 Task: In the Contact  ArianaAllen@Outlook.com; add deal stage: 'Presentation scheduled'; Add amount '100000'; Select Deal Type: New Business; Select priority: 'Low'; Associate deal with contact: choose any two contacts and company: Select any company.. Logged in from softage.1@softage.net
Action: Mouse moved to (74, 49)
Screenshot: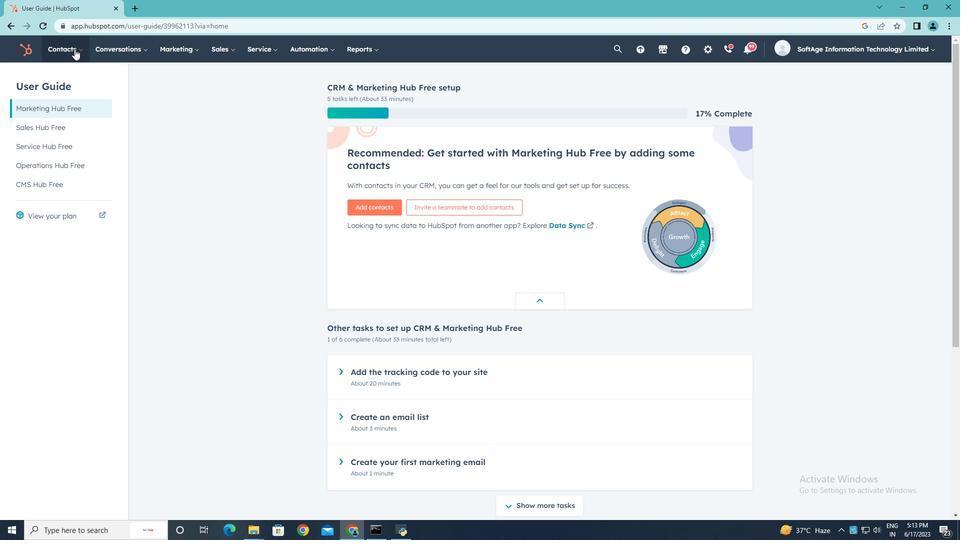 
Action: Mouse pressed left at (74, 49)
Screenshot: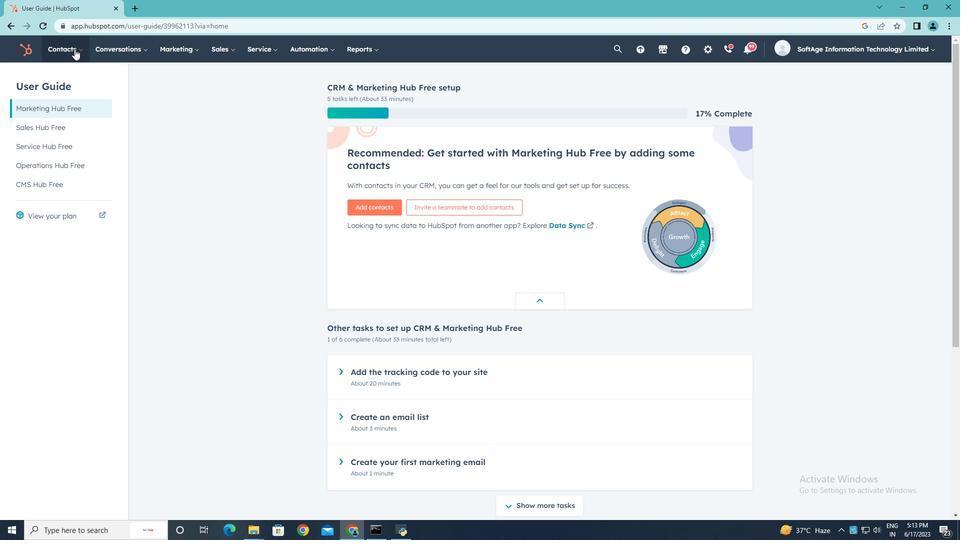 
Action: Mouse moved to (74, 77)
Screenshot: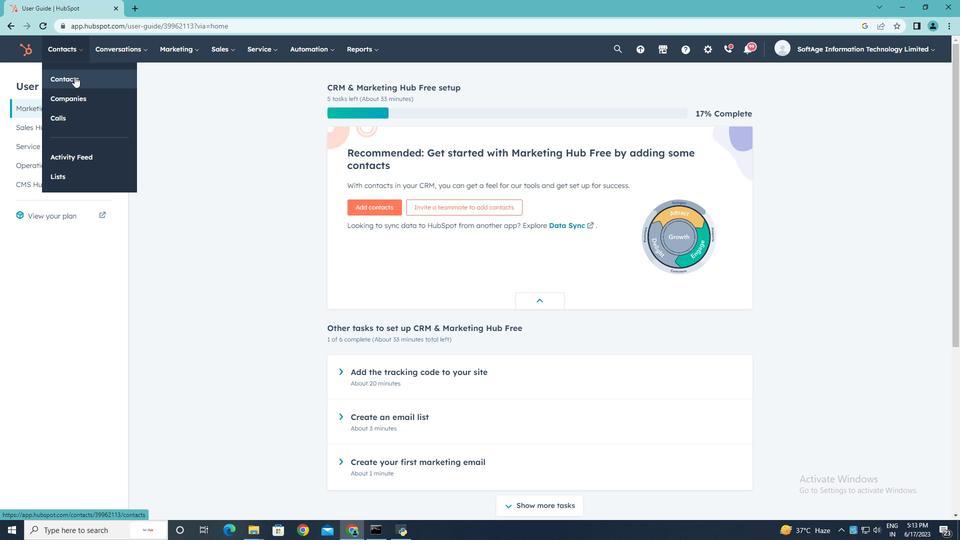 
Action: Mouse pressed left at (74, 77)
Screenshot: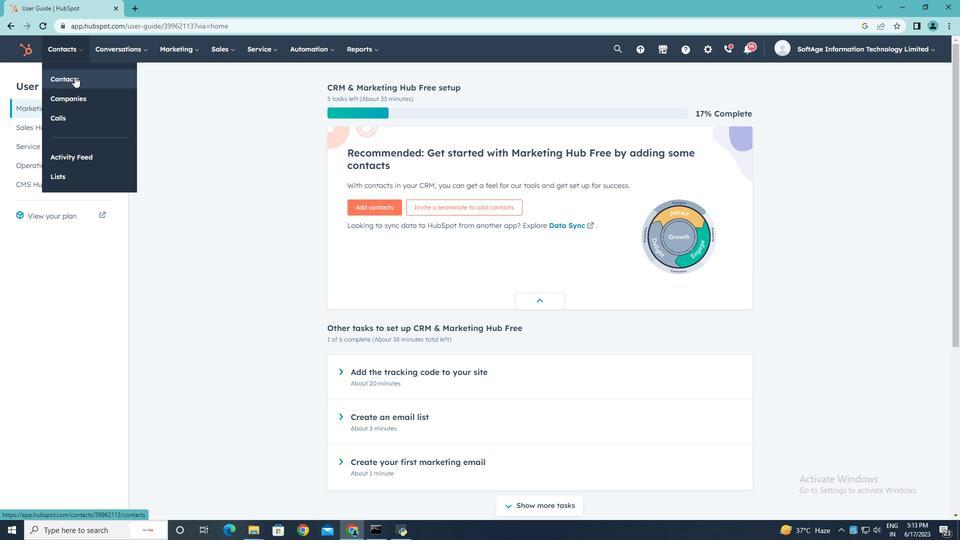 
Action: Mouse moved to (78, 164)
Screenshot: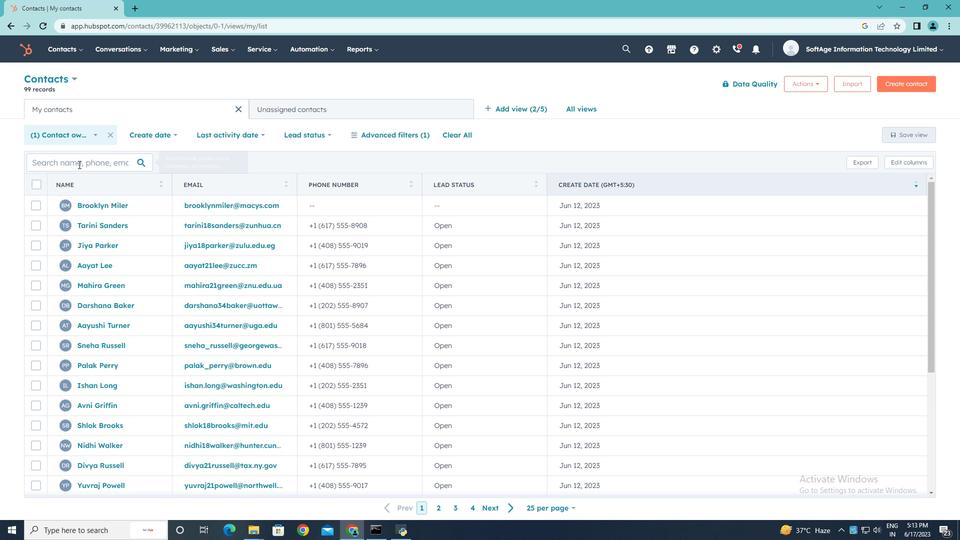 
Action: Mouse pressed left at (78, 164)
Screenshot: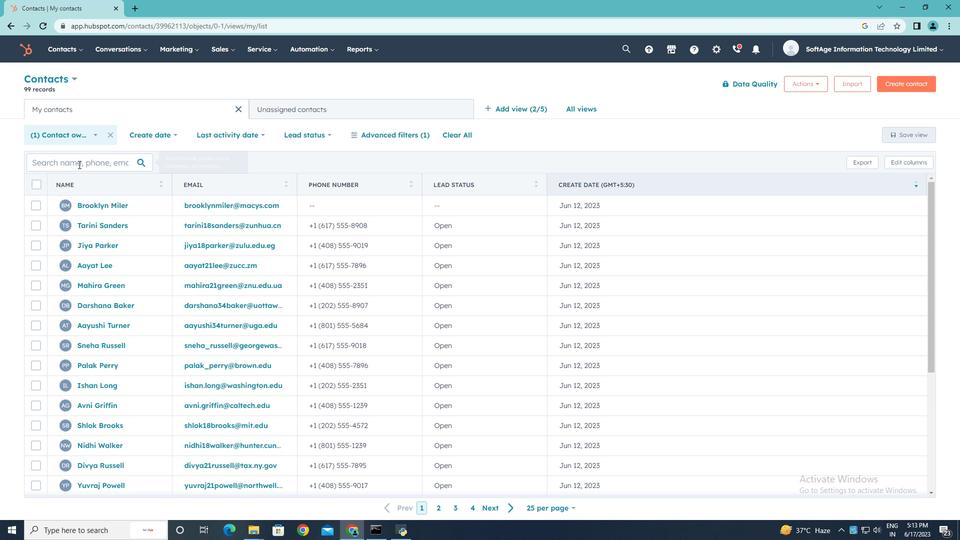 
Action: Mouse moved to (78, 164)
Screenshot: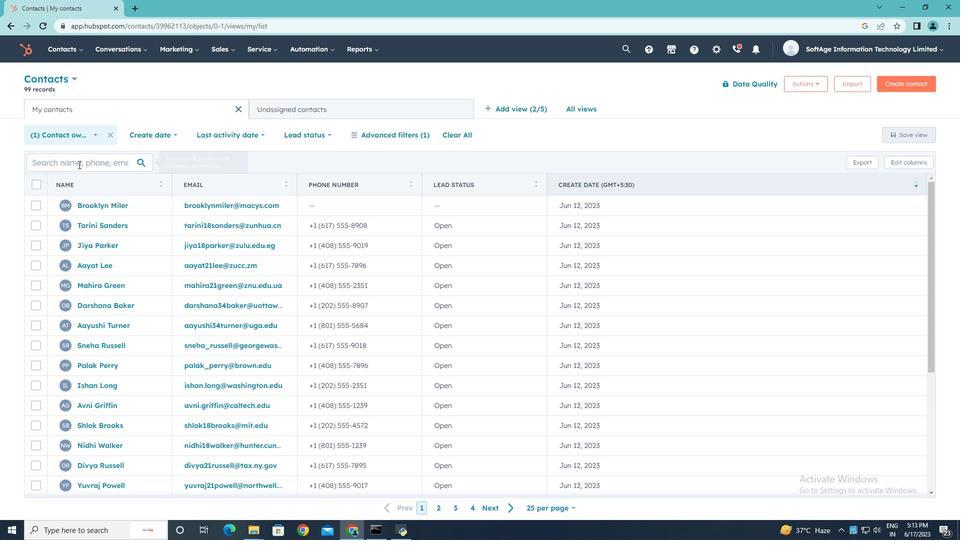 
Action: Key pressed <Key.shift>Ariana<Key.shift>Allen<Key.shift>@<Key.shift><Key.shift><Key.shift><Key.shift><Key.shift><Key.shift><Key.shift><Key.shift><Key.shift><Key.shift><Key.shift><Key.shift><Key.shift><Key.shift><Key.shift><Key.shift><Key.shift><Key.shift><Key.shift><Key.shift><Key.shift><Key.shift><Key.shift><Key.shift><Key.shift><Key.shift><Key.shift><Key.shift><Key.shift><Key.shift><Key.shift><Key.shift><Key.shift><Key.shift><Key.shift>Outlook.com
Screenshot: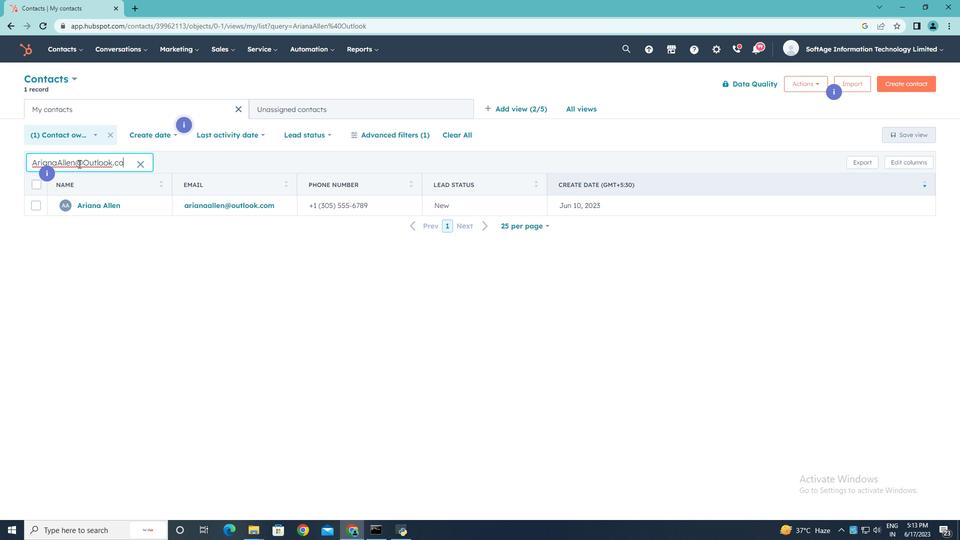 
Action: Mouse moved to (95, 204)
Screenshot: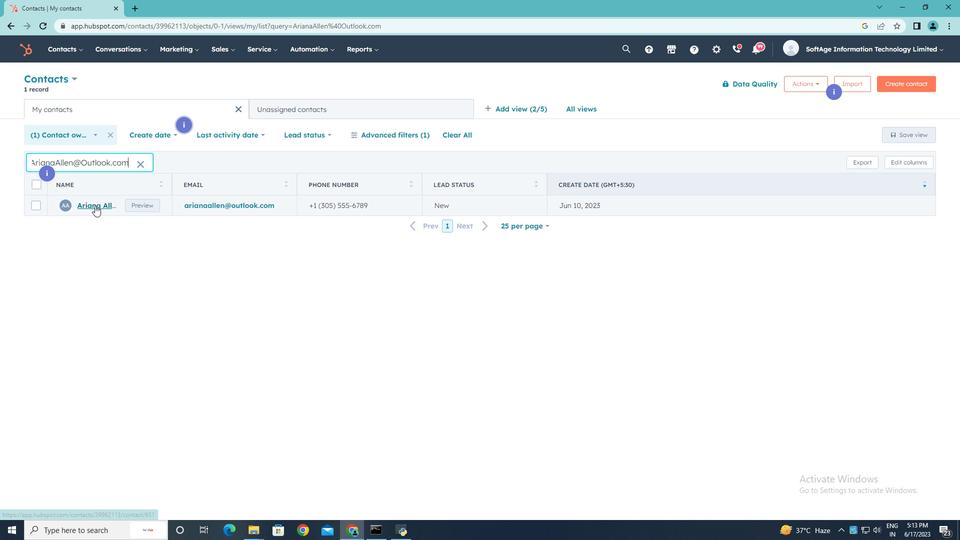 
Action: Mouse pressed left at (95, 204)
Screenshot: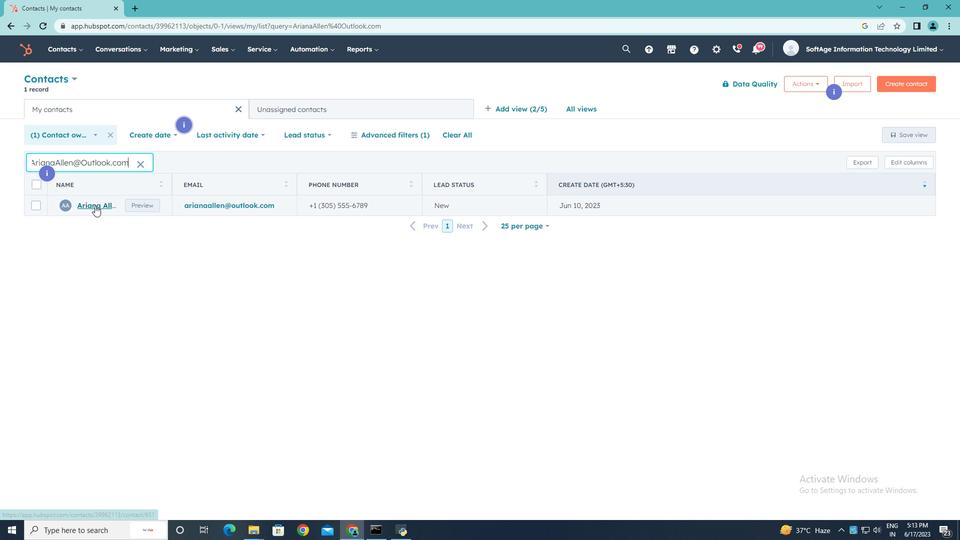 
Action: Mouse moved to (557, 341)
Screenshot: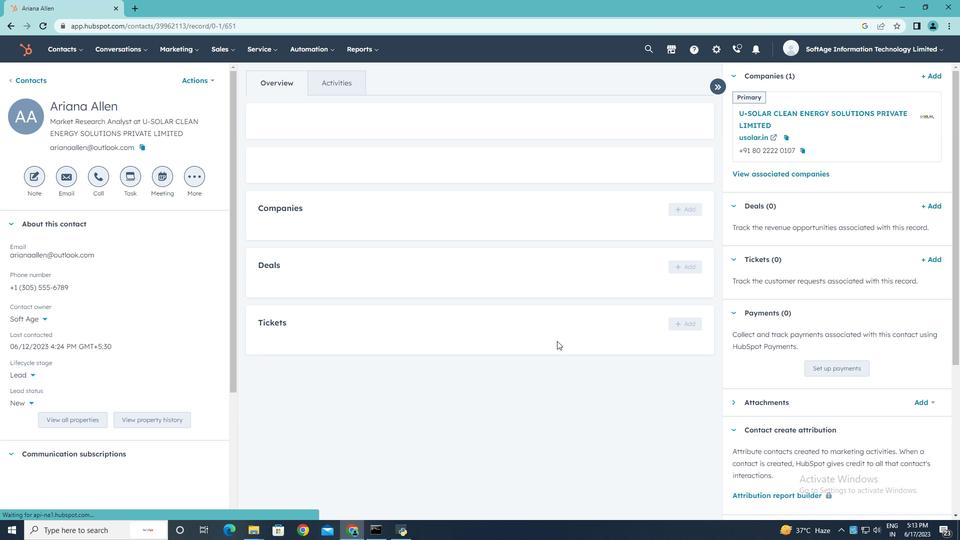 
Action: Mouse scrolled (557, 340) with delta (0, 0)
Screenshot: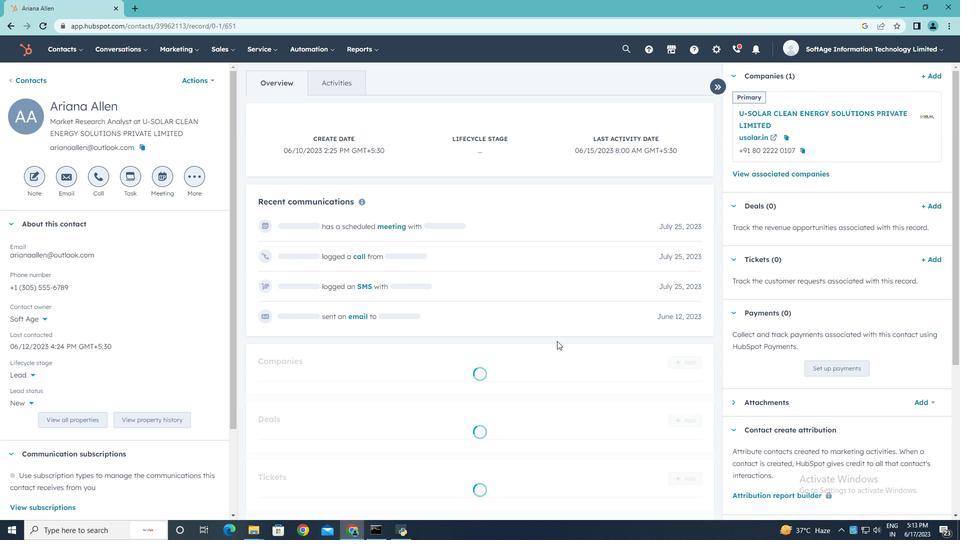 
Action: Mouse scrolled (557, 340) with delta (0, 0)
Screenshot: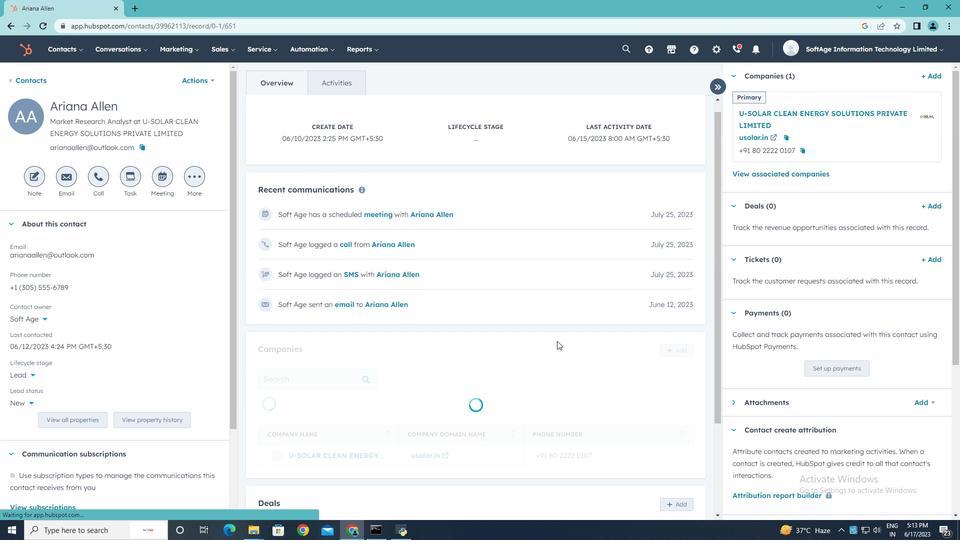
Action: Mouse scrolled (557, 340) with delta (0, 0)
Screenshot: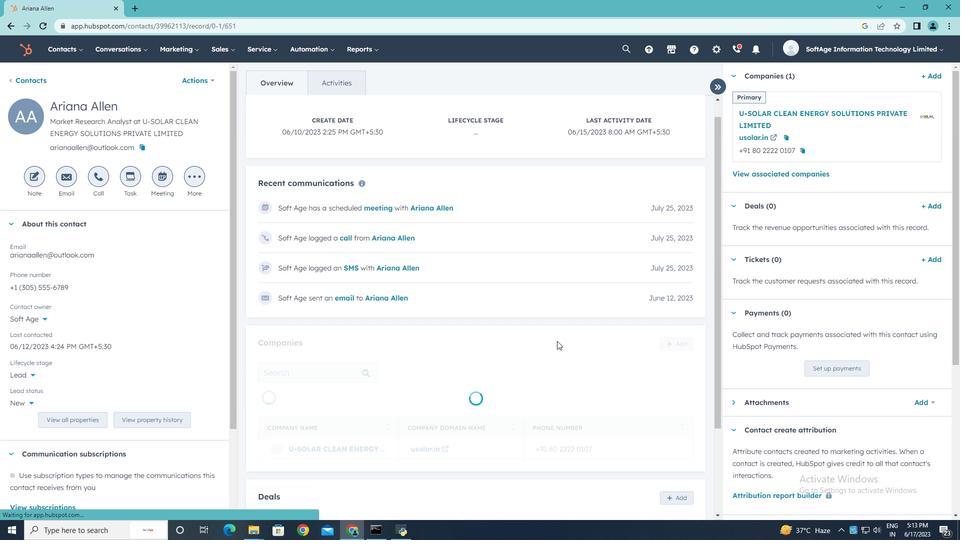 
Action: Mouse scrolled (557, 340) with delta (0, 0)
Screenshot: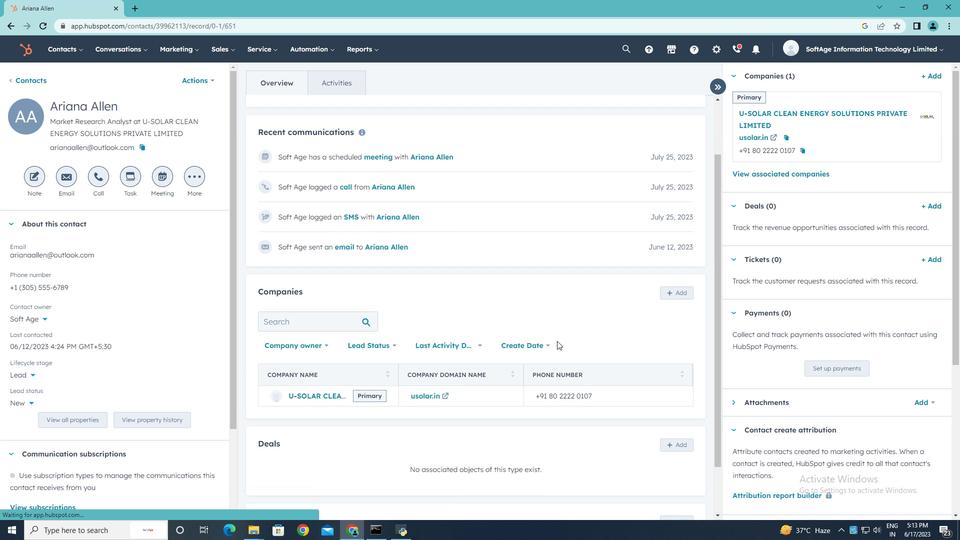 
Action: Mouse scrolled (557, 340) with delta (0, 0)
Screenshot: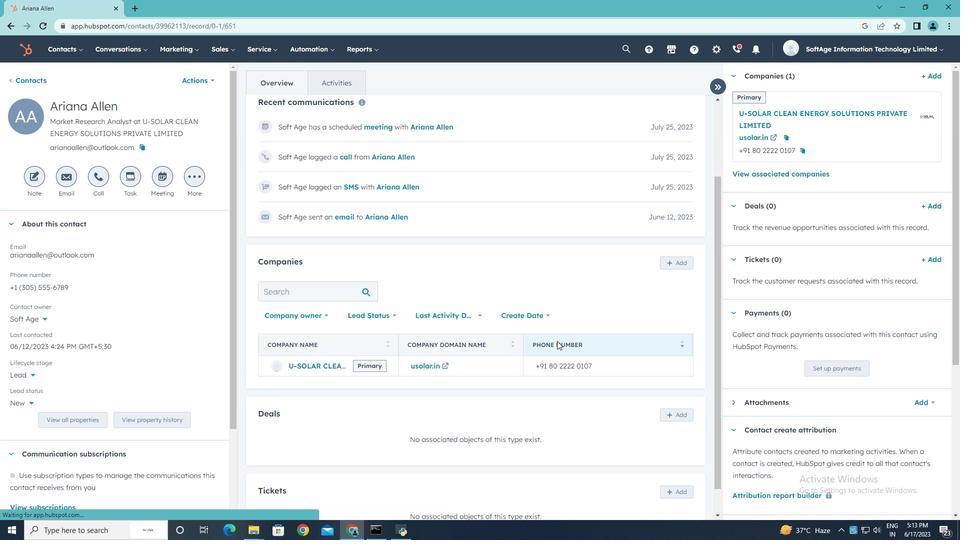 
Action: Mouse moved to (666, 383)
Screenshot: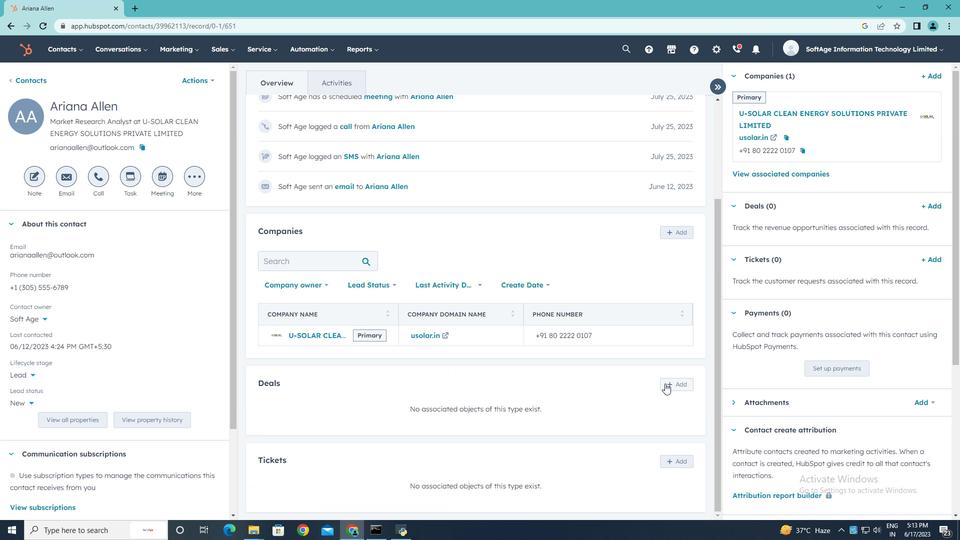 
Action: Mouse pressed left at (666, 383)
Screenshot: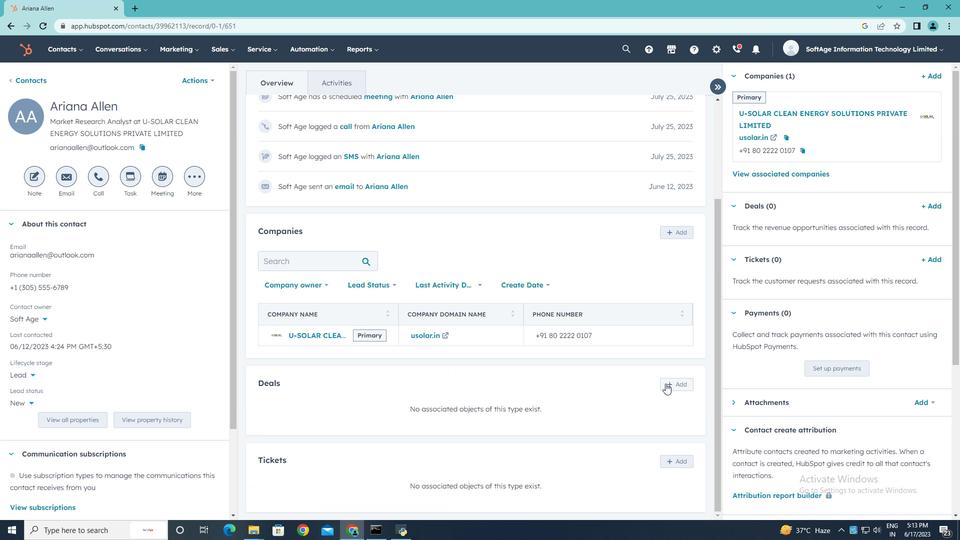 
Action: Mouse moved to (918, 267)
Screenshot: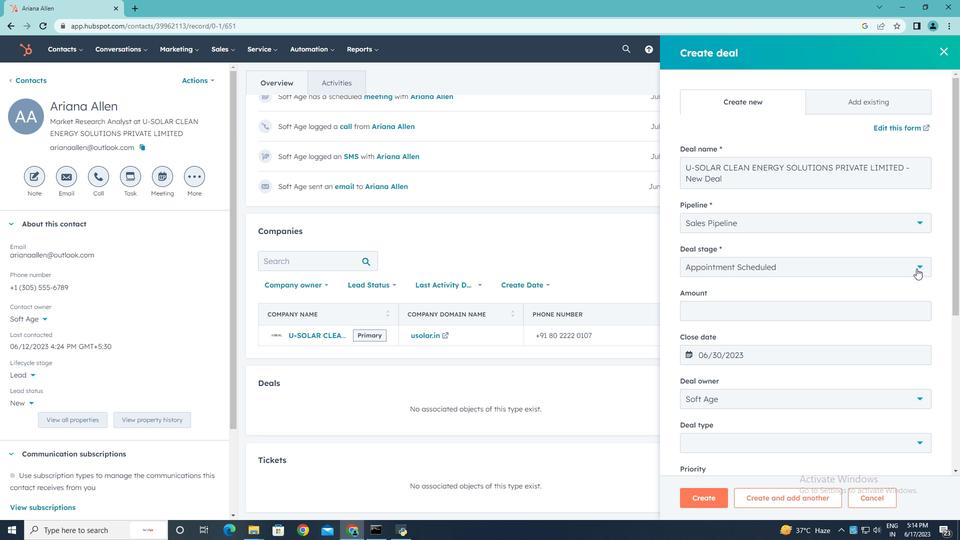 
Action: Mouse pressed left at (918, 267)
Screenshot: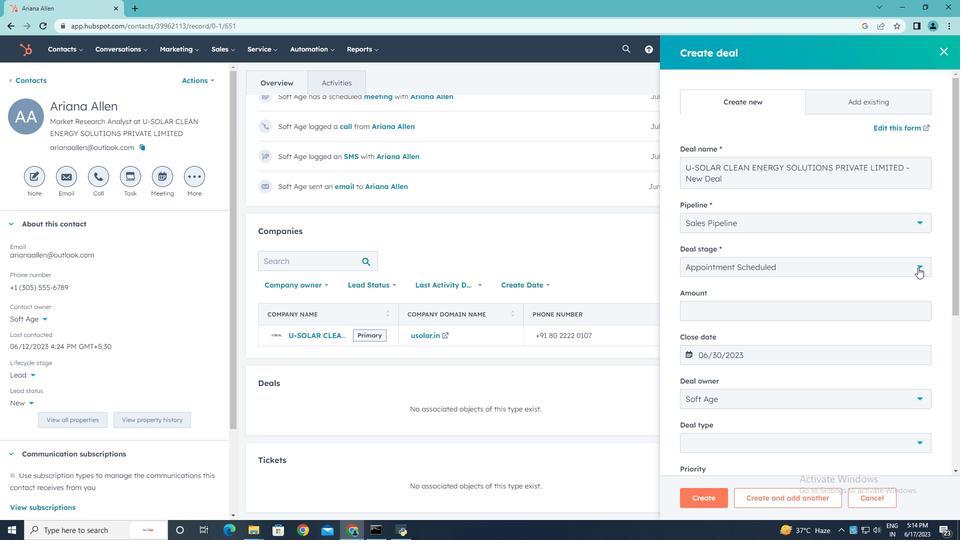 
Action: Mouse moved to (761, 323)
Screenshot: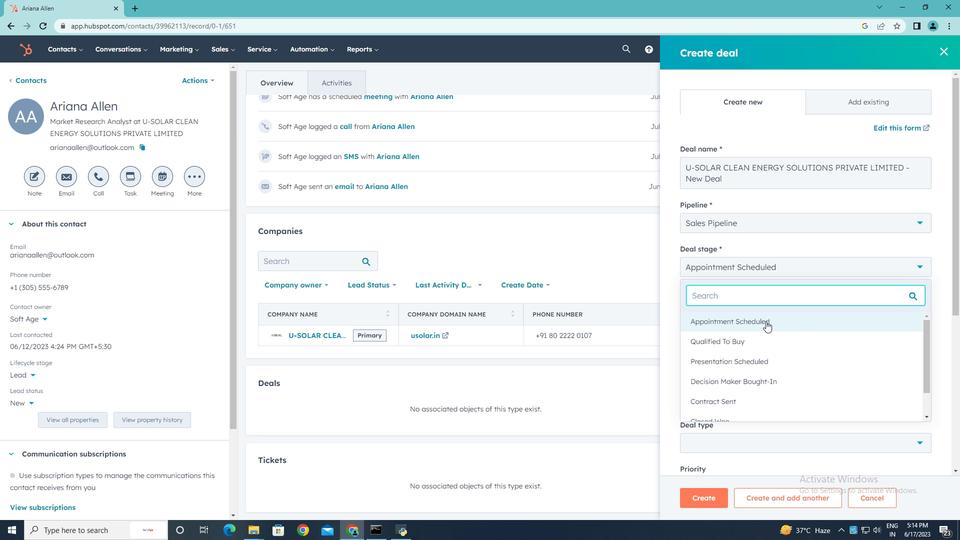 
Action: Mouse pressed left at (761, 323)
Screenshot: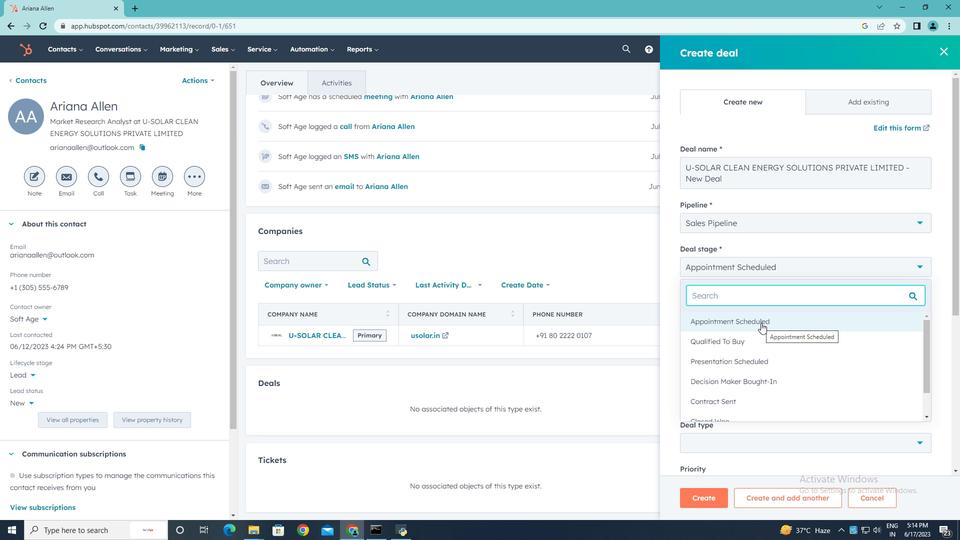 
Action: Mouse moved to (875, 313)
Screenshot: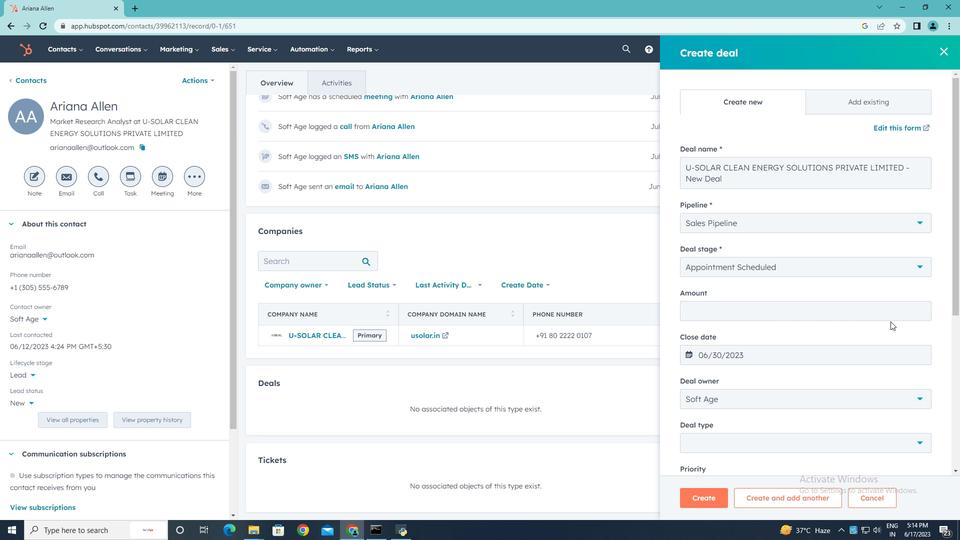 
Action: Mouse pressed left at (875, 313)
Screenshot: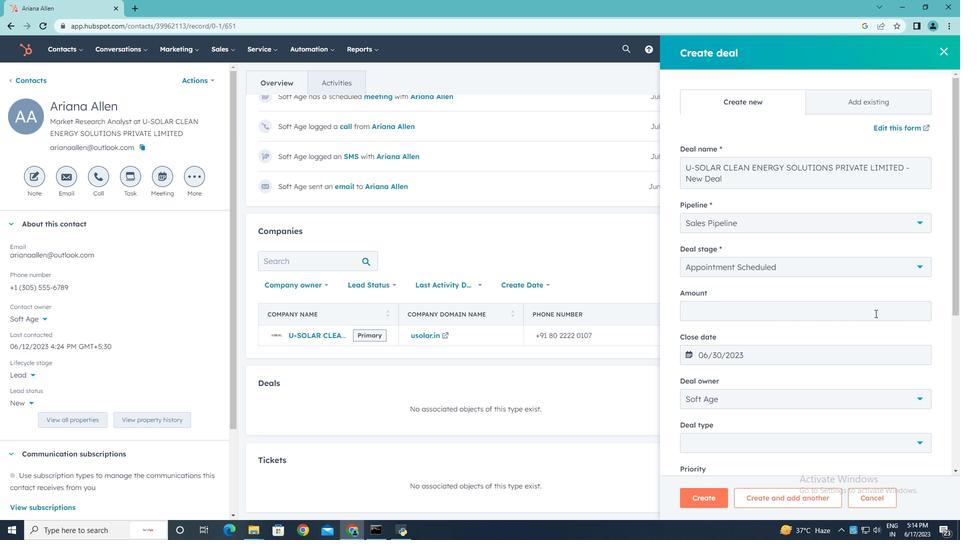 
Action: Mouse moved to (832, 295)
Screenshot: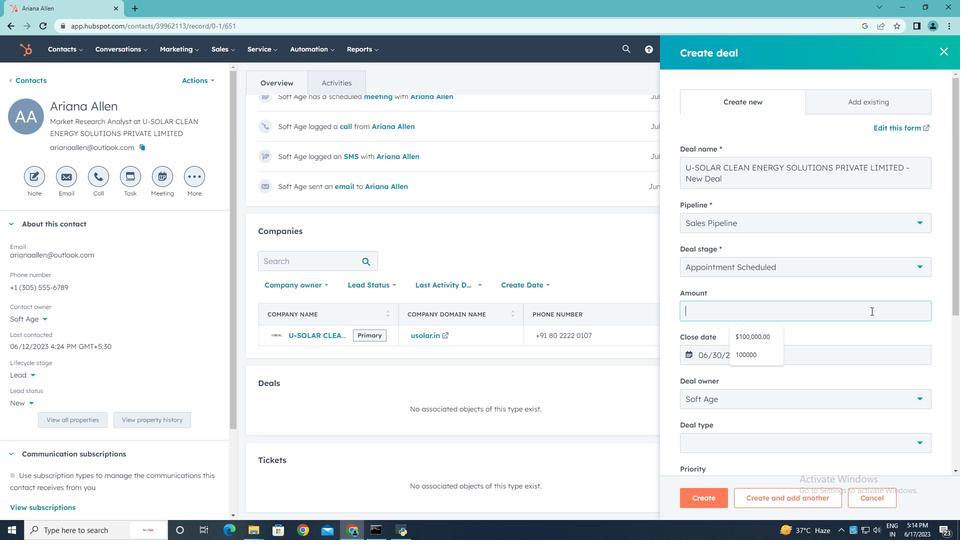 
Action: Key pressed 10000
Screenshot: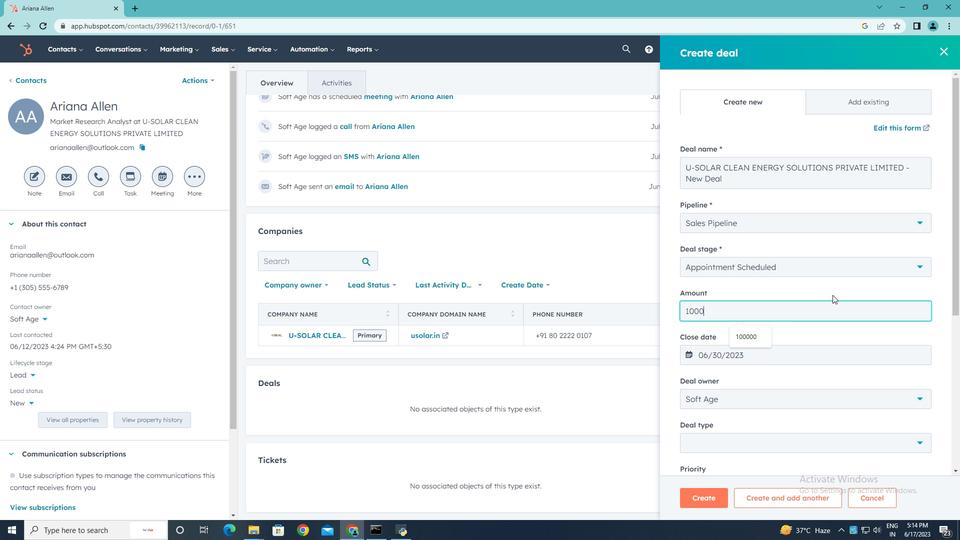 
Action: Mouse moved to (841, 333)
Screenshot: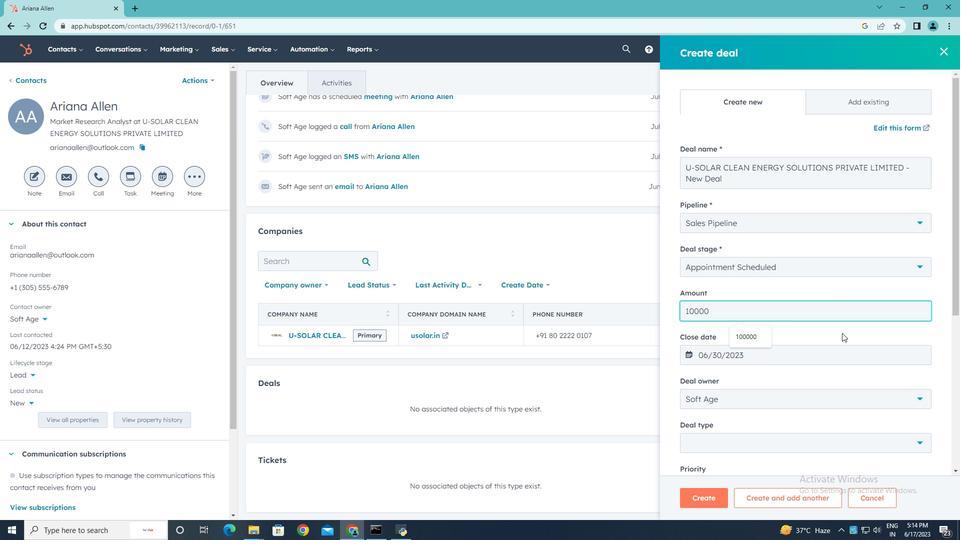 
Action: Key pressed 0
Screenshot: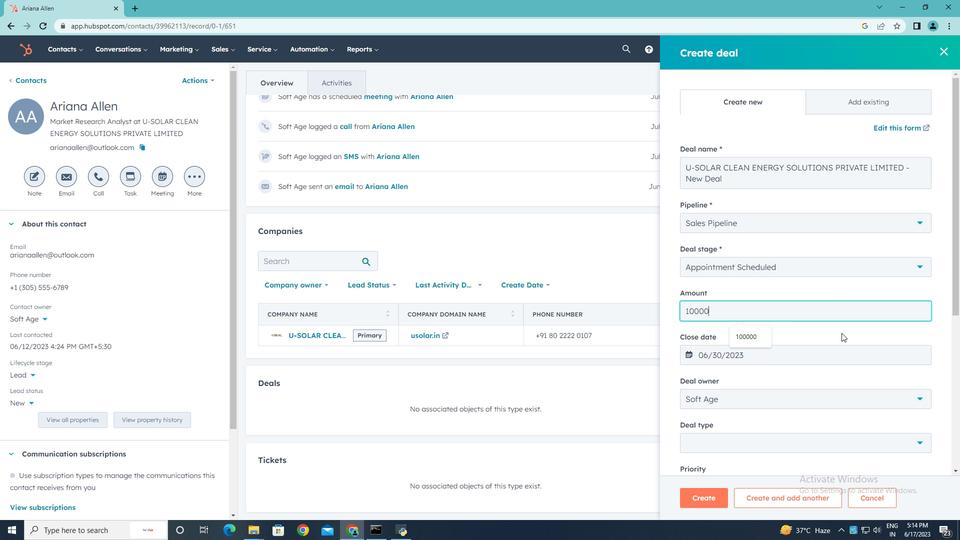 
Action: Mouse moved to (916, 400)
Screenshot: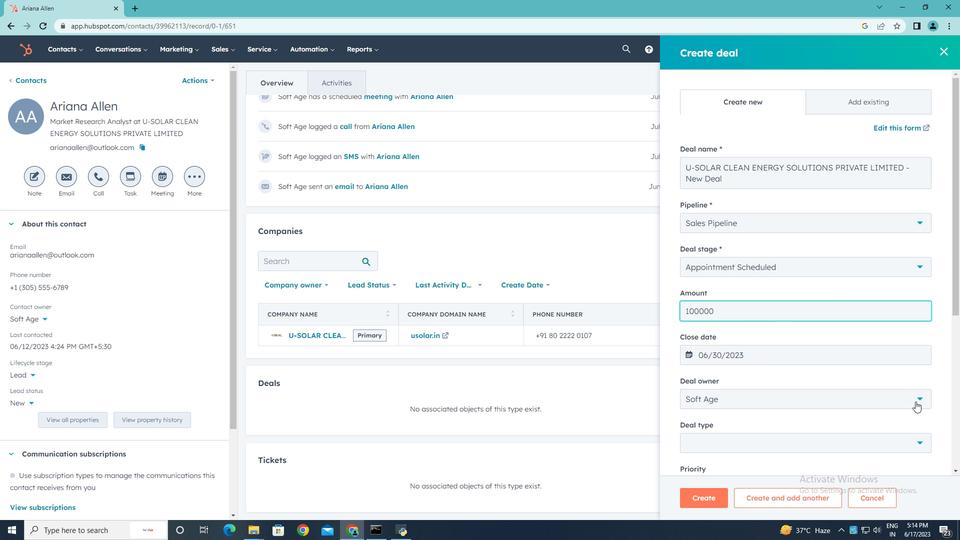 
Action: Mouse pressed left at (916, 400)
Screenshot: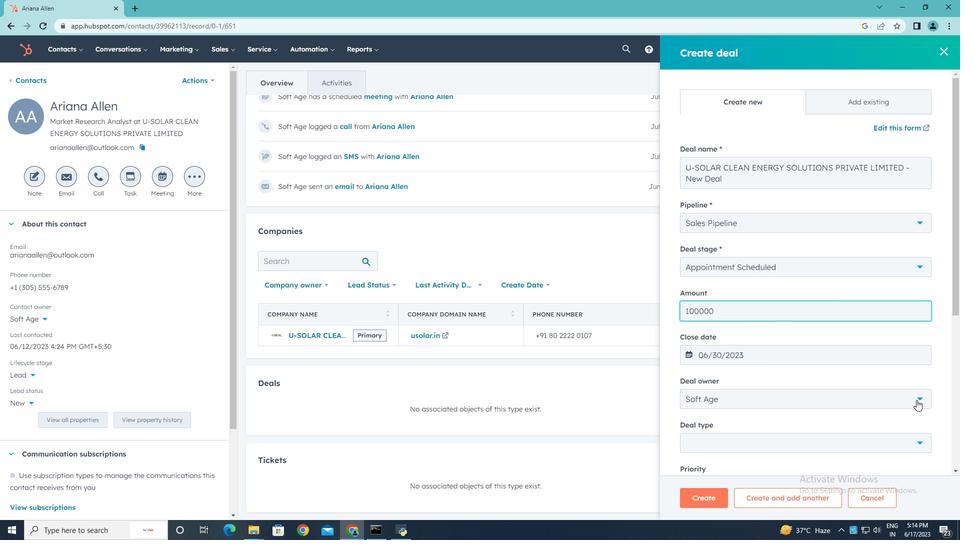 
Action: Mouse pressed left at (916, 400)
Screenshot: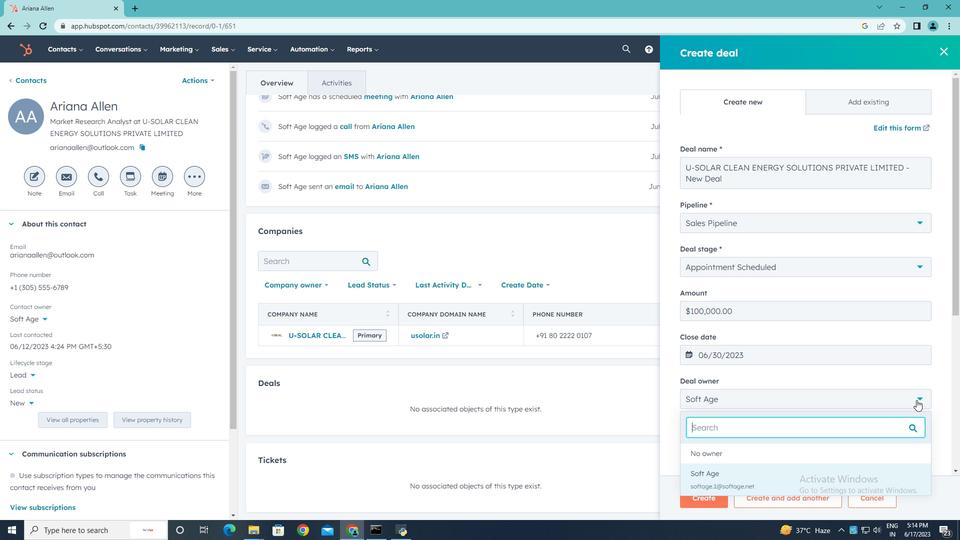 
Action: Mouse moved to (918, 443)
Screenshot: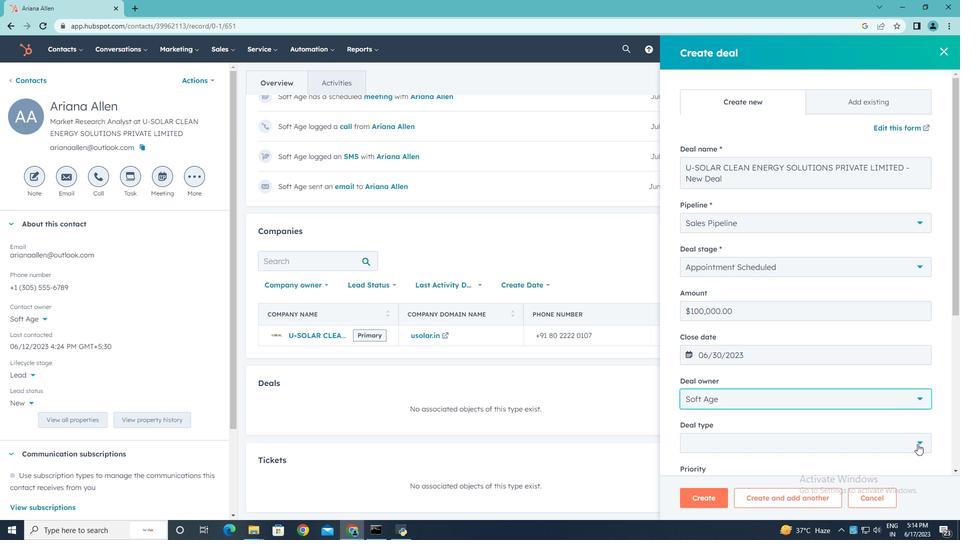 
Action: Mouse pressed left at (918, 443)
Screenshot: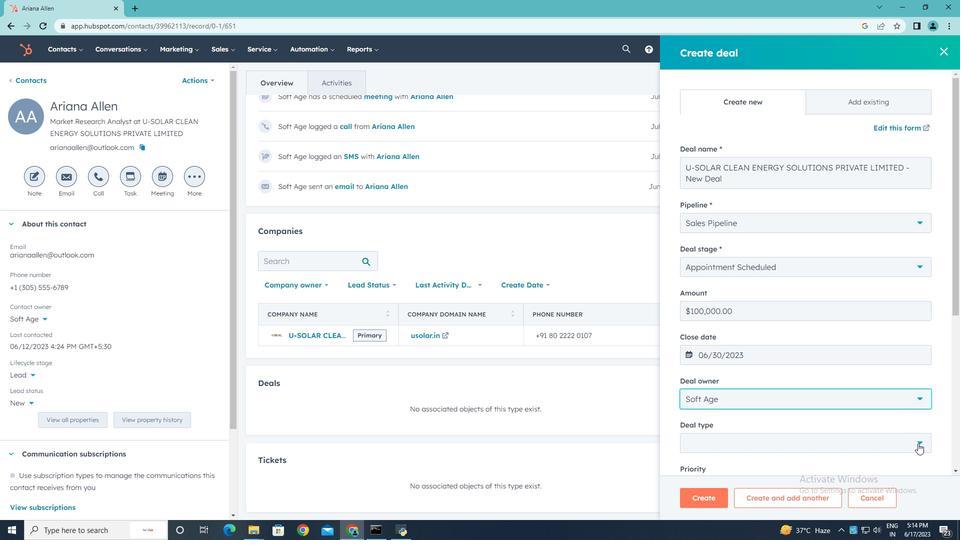 
Action: Mouse moved to (725, 398)
Screenshot: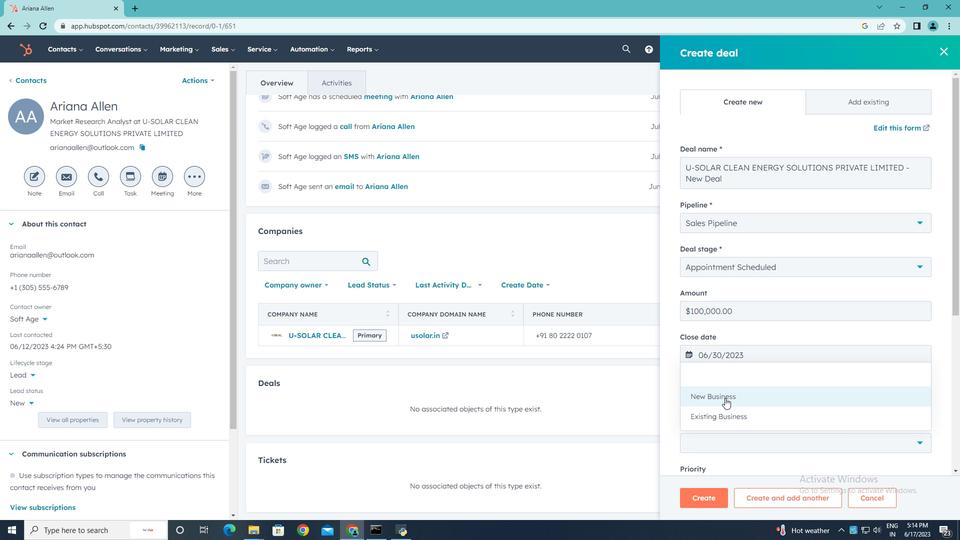 
Action: Mouse pressed left at (725, 398)
Screenshot: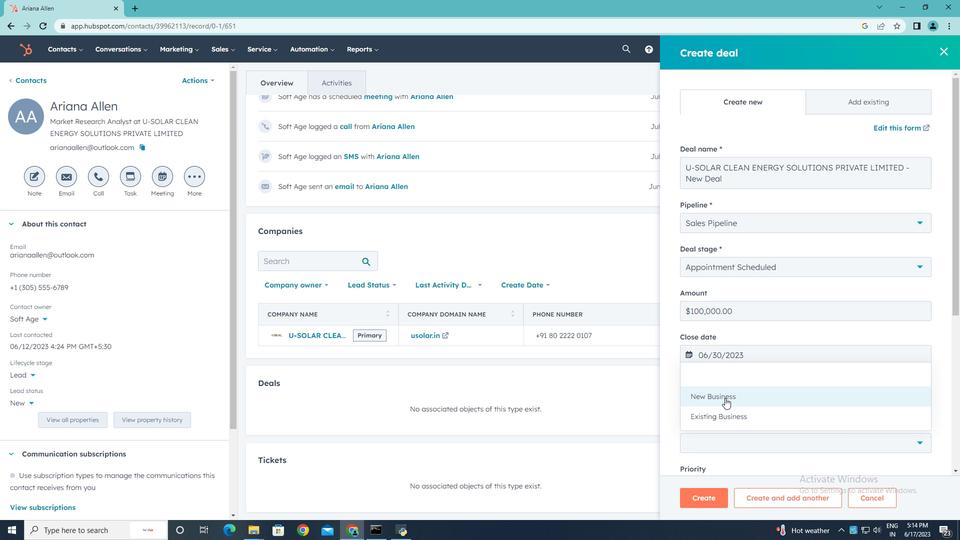 
Action: Mouse moved to (787, 403)
Screenshot: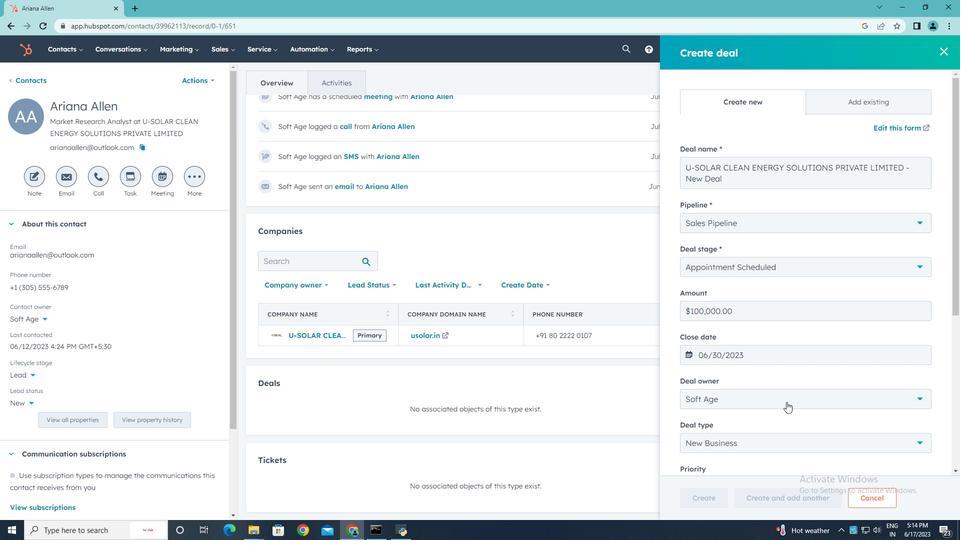 
Action: Mouse scrolled (787, 403) with delta (0, 0)
Screenshot: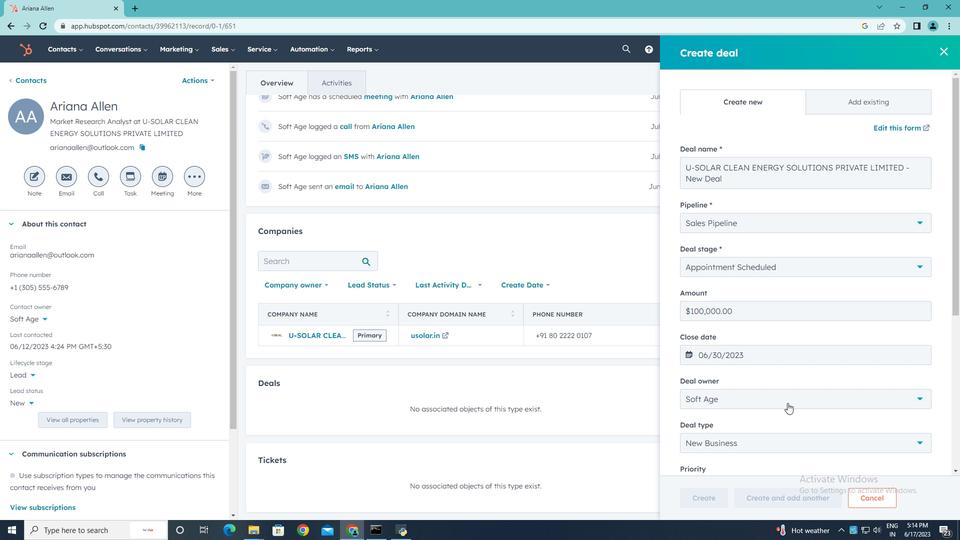 
Action: Mouse moved to (787, 404)
Screenshot: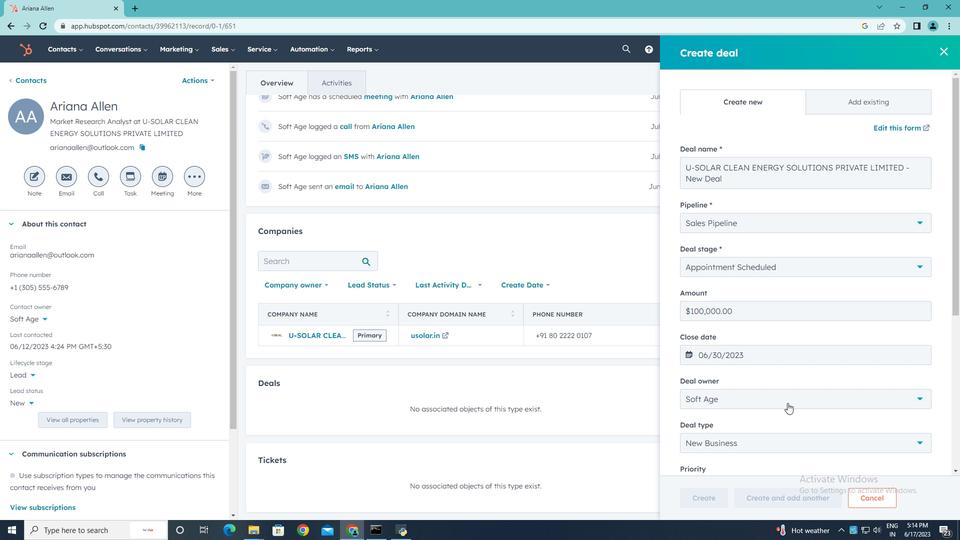 
Action: Mouse scrolled (787, 403) with delta (0, 0)
Screenshot: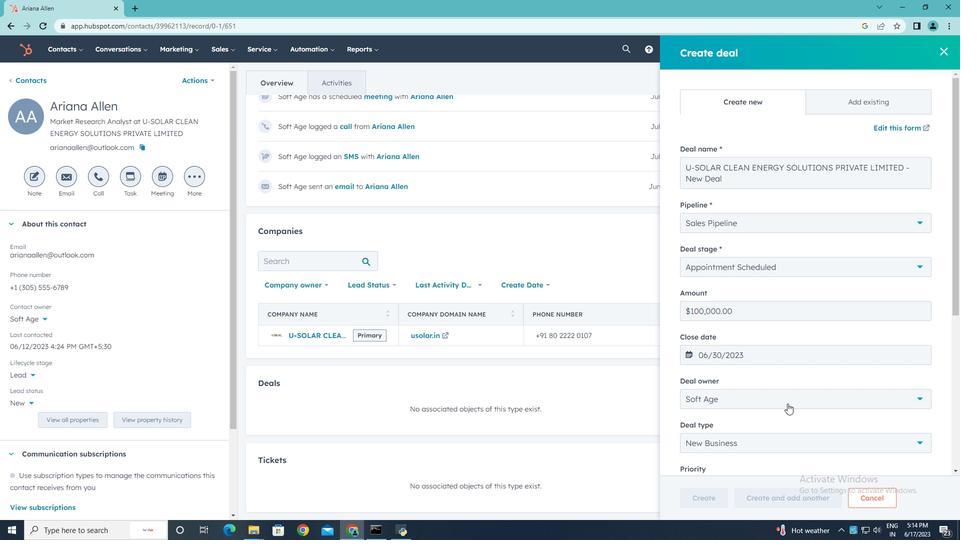 
Action: Mouse moved to (917, 386)
Screenshot: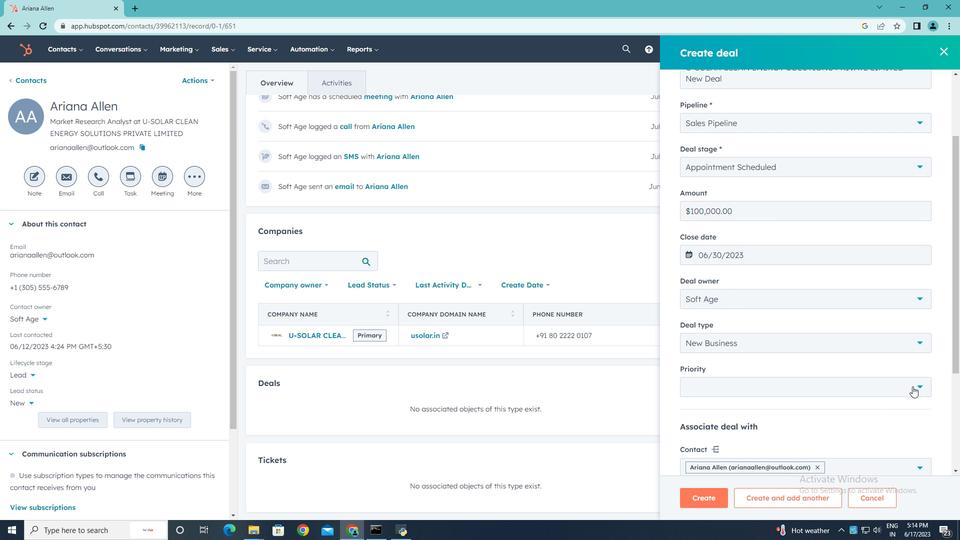 
Action: Mouse pressed left at (917, 386)
Screenshot: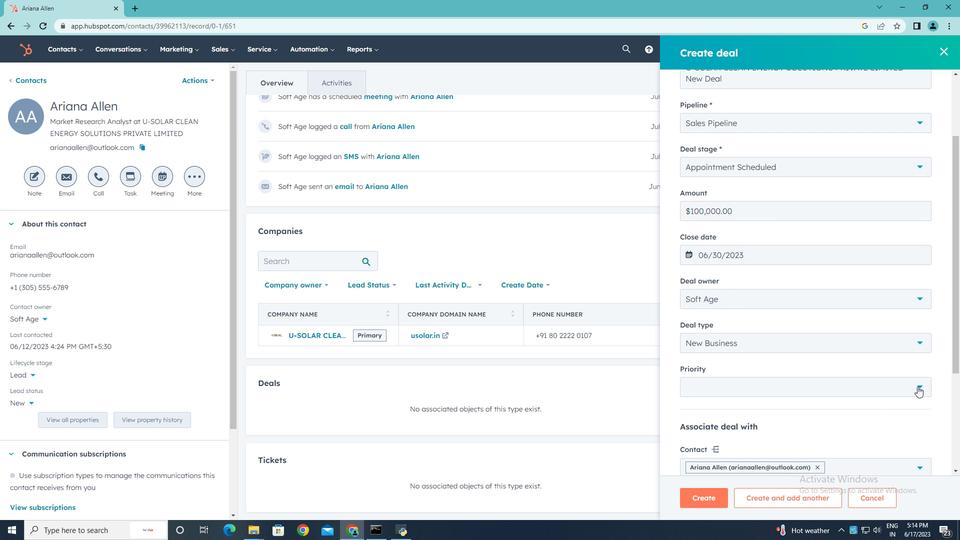 
Action: Mouse moved to (739, 437)
Screenshot: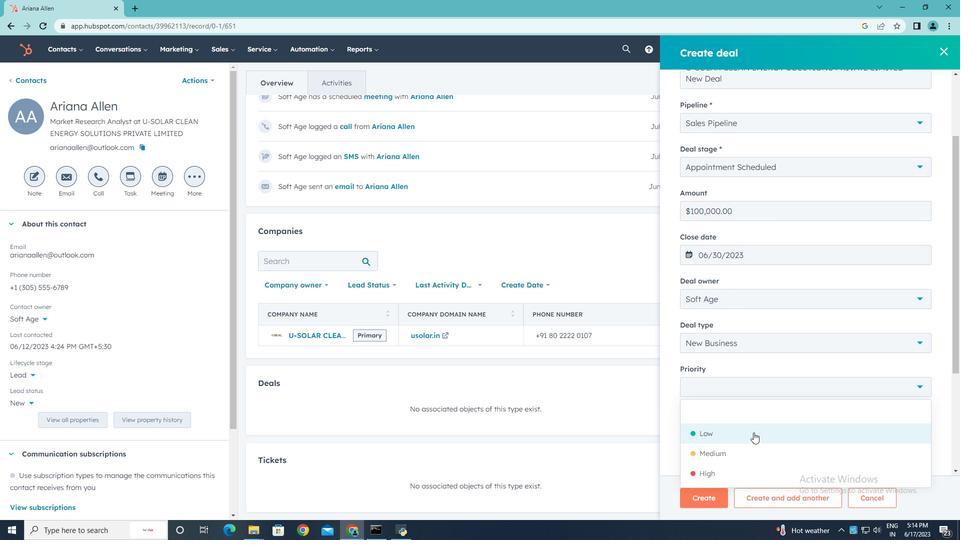 
Action: Mouse pressed left at (739, 437)
Screenshot: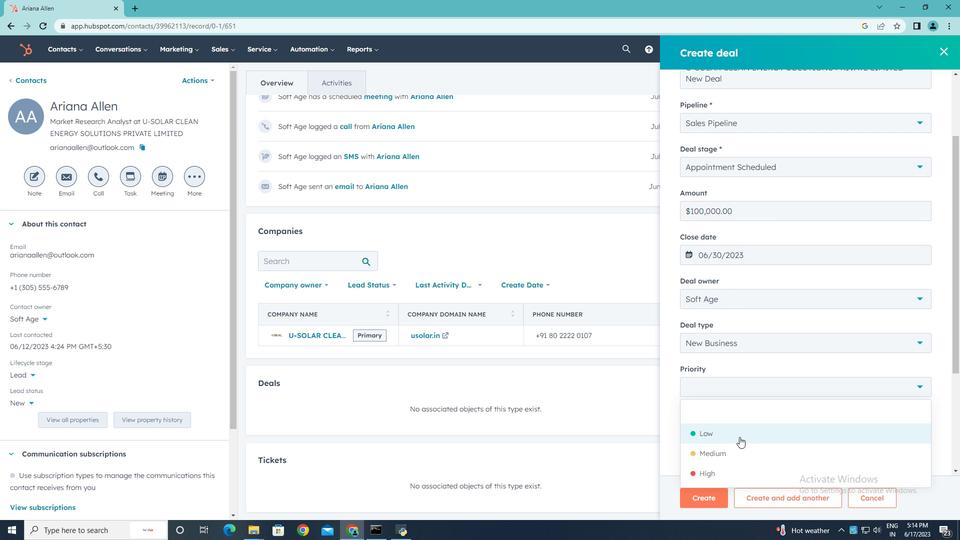 
Action: Mouse moved to (922, 466)
Screenshot: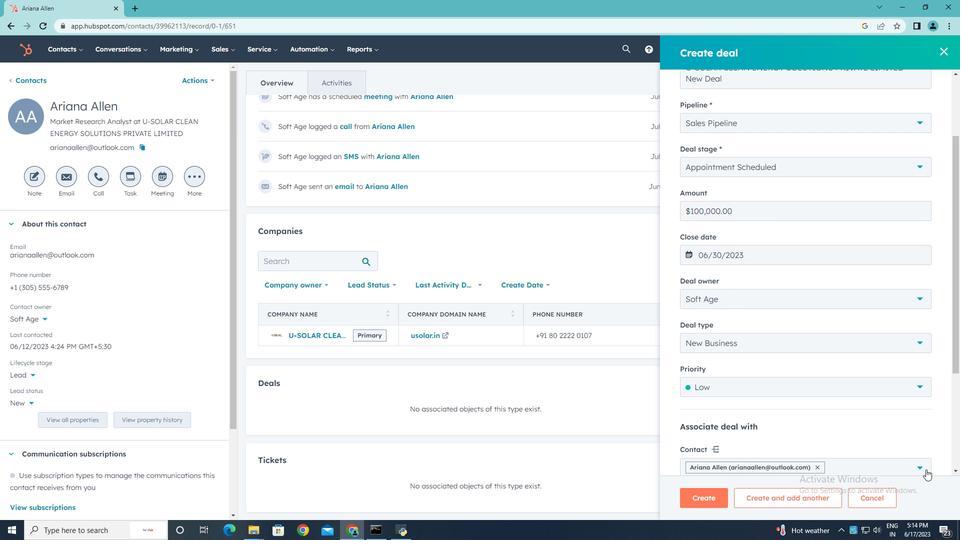 
Action: Mouse pressed left at (922, 466)
Screenshot: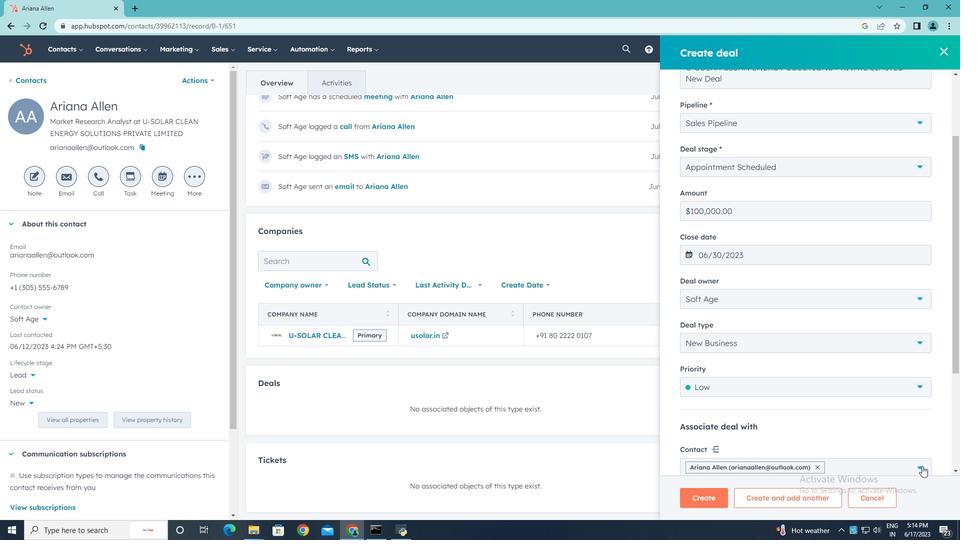 
Action: Mouse moved to (808, 423)
Screenshot: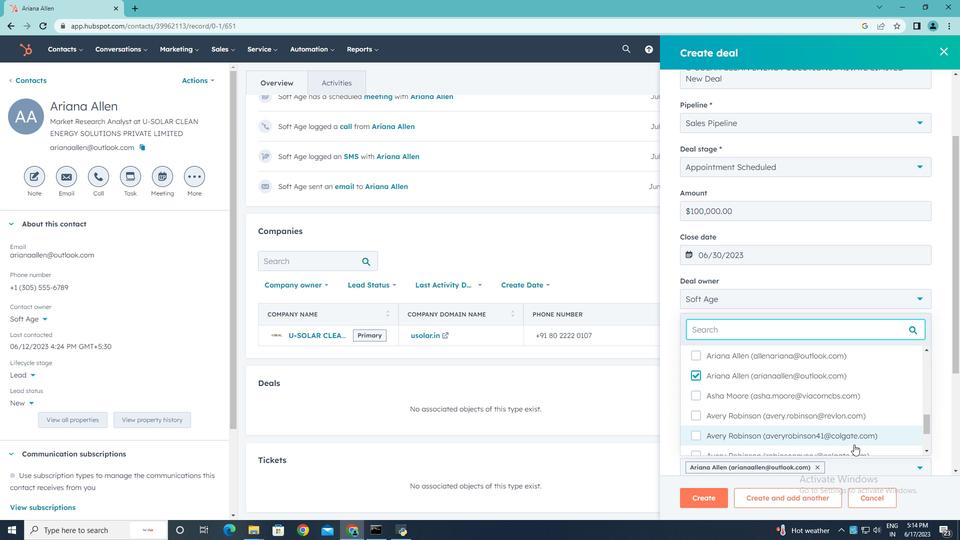 
Action: Mouse scrolled (808, 422) with delta (0, 0)
Screenshot: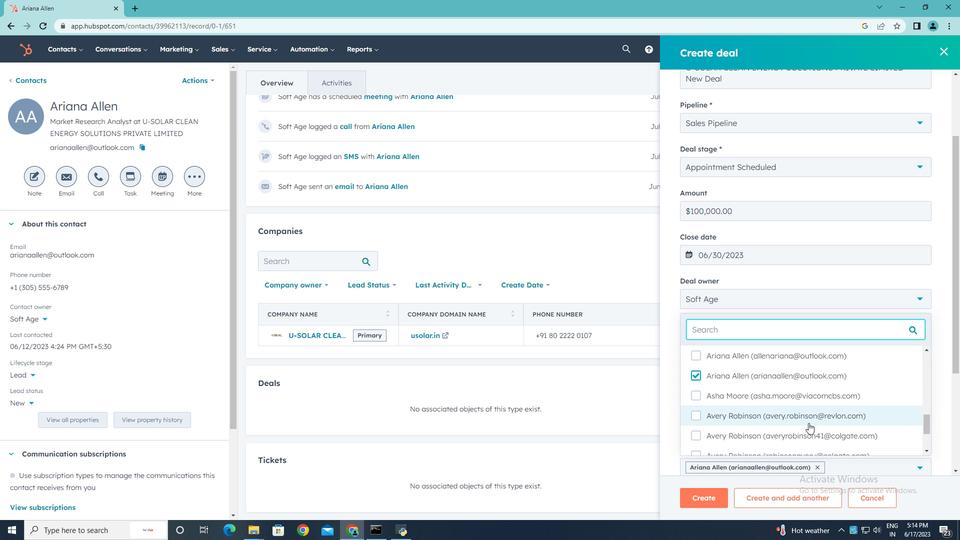 
Action: Mouse scrolled (808, 422) with delta (0, 0)
Screenshot: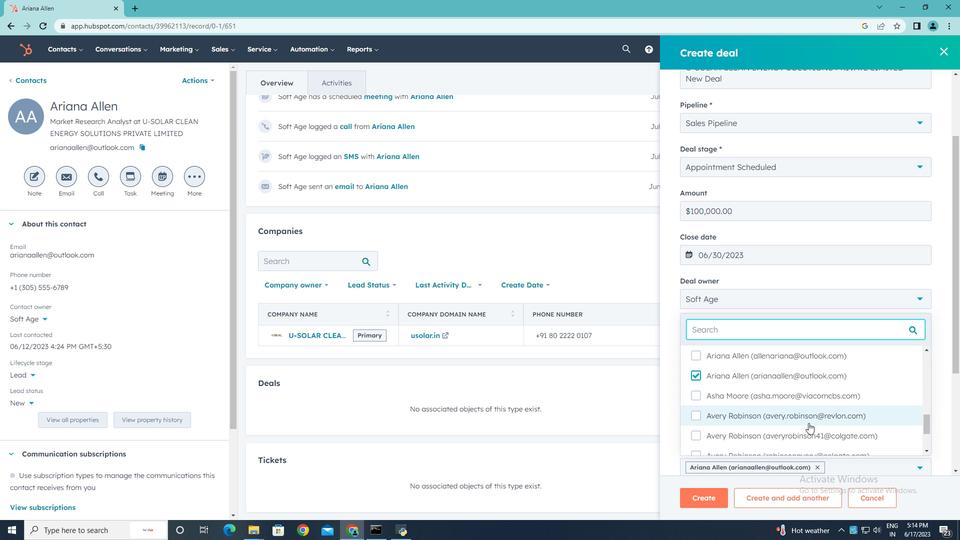 
Action: Mouse moved to (694, 424)
Screenshot: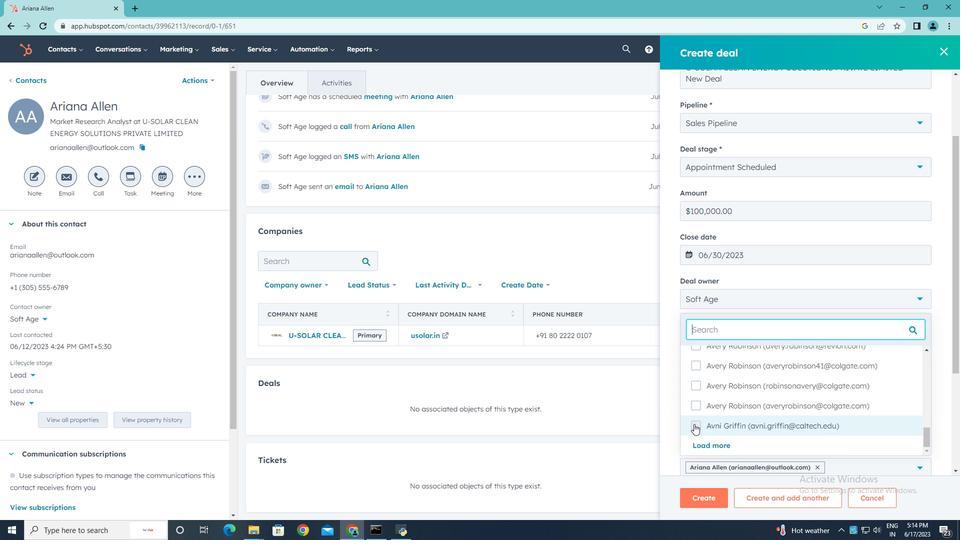 
Action: Mouse pressed left at (694, 424)
Screenshot: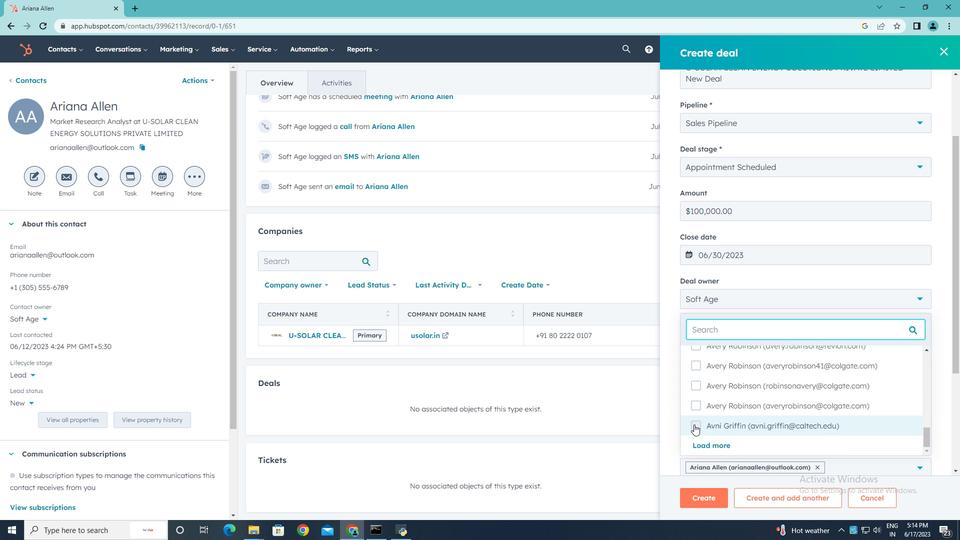 
Action: Mouse moved to (854, 443)
Screenshot: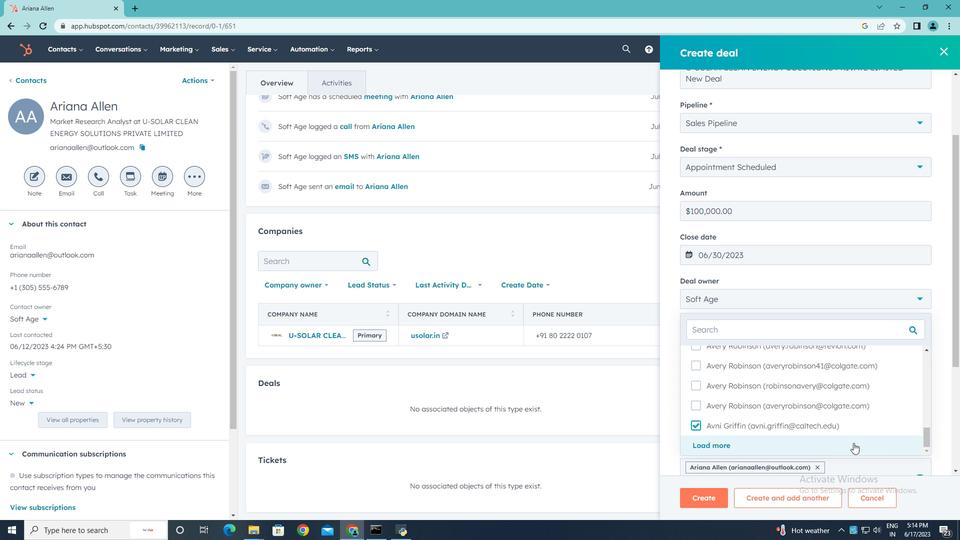 
Action: Mouse scrolled (854, 442) with delta (0, 0)
Screenshot: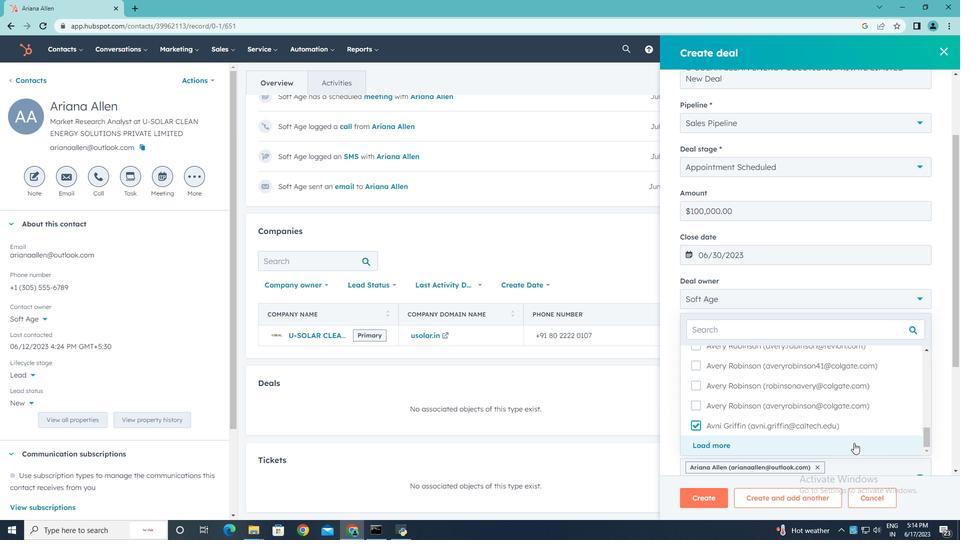 
Action: Mouse moved to (854, 443)
Screenshot: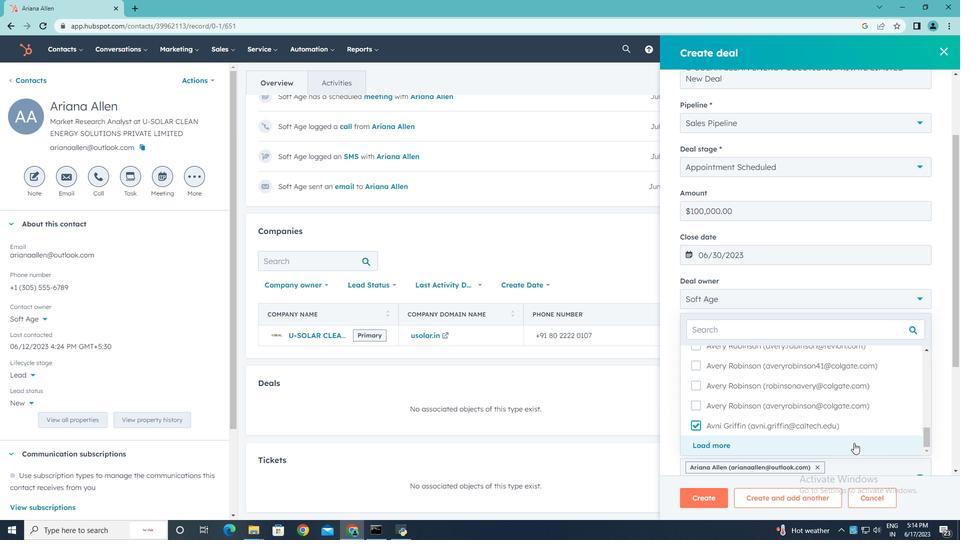 
Action: Mouse scrolled (854, 442) with delta (0, 0)
Screenshot: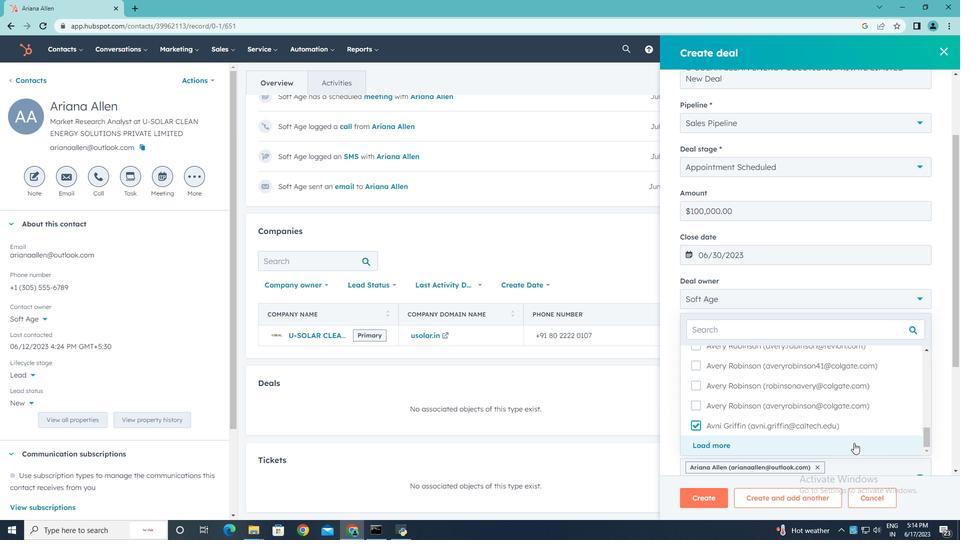 
Action: Mouse scrolled (854, 442) with delta (0, 0)
Screenshot: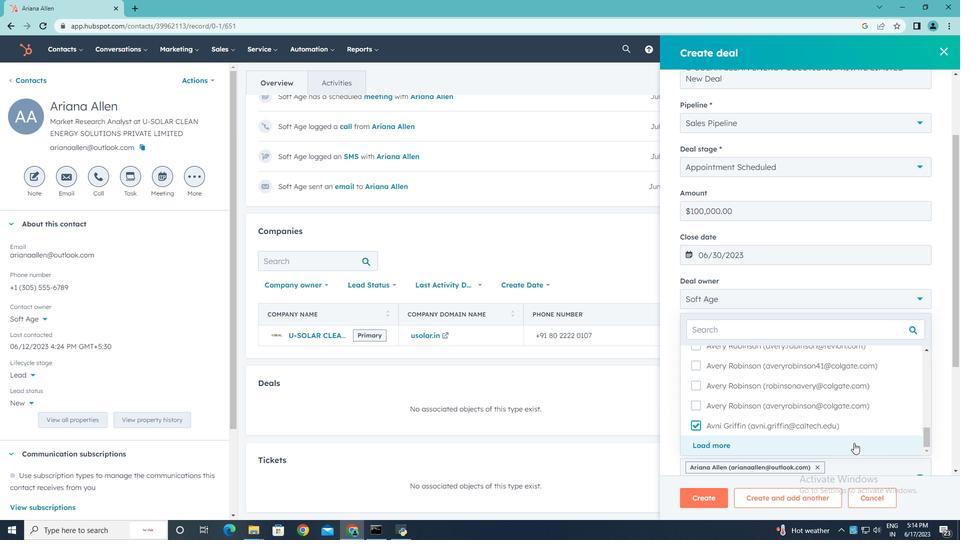 
Action: Mouse moved to (918, 470)
Screenshot: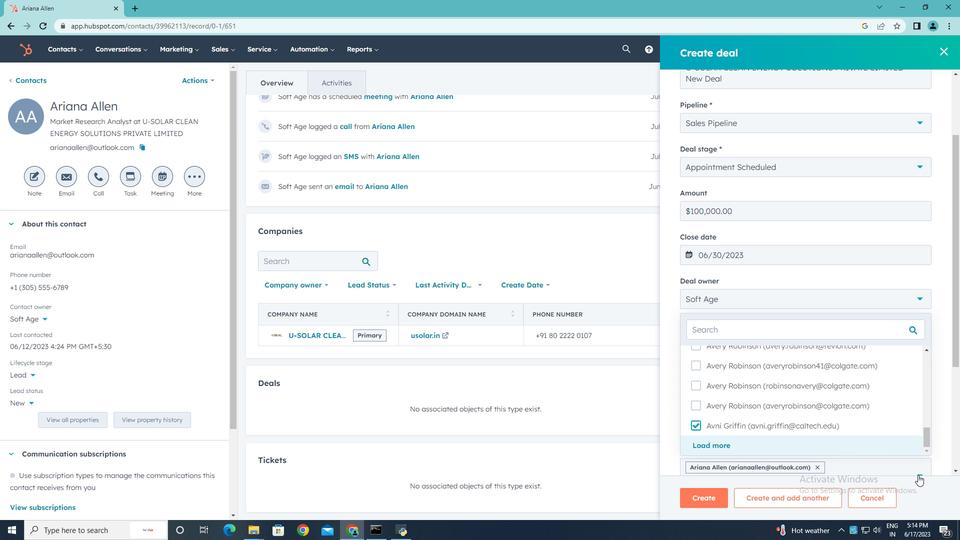 
Action: Mouse scrolled (918, 469) with delta (0, 0)
Screenshot: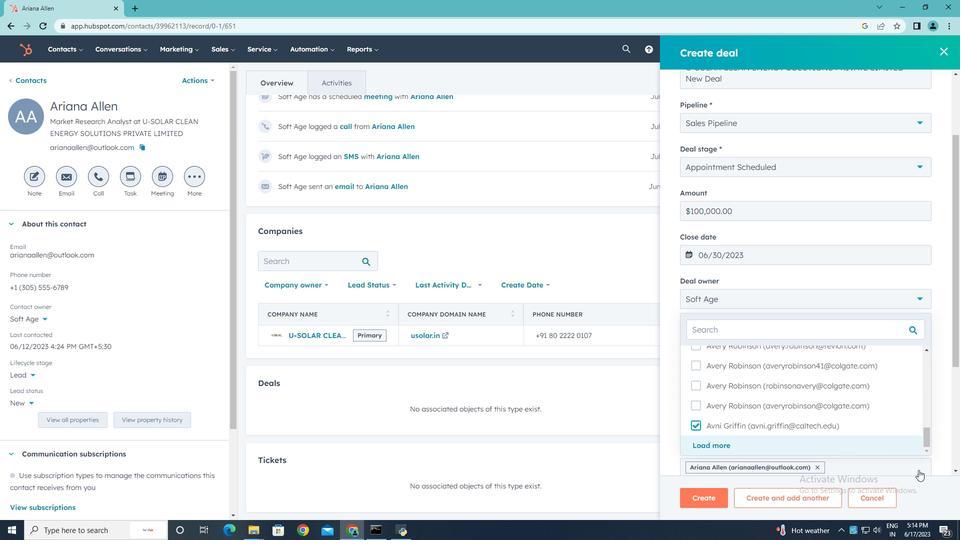 
Action: Mouse scrolled (918, 469) with delta (0, 0)
Screenshot: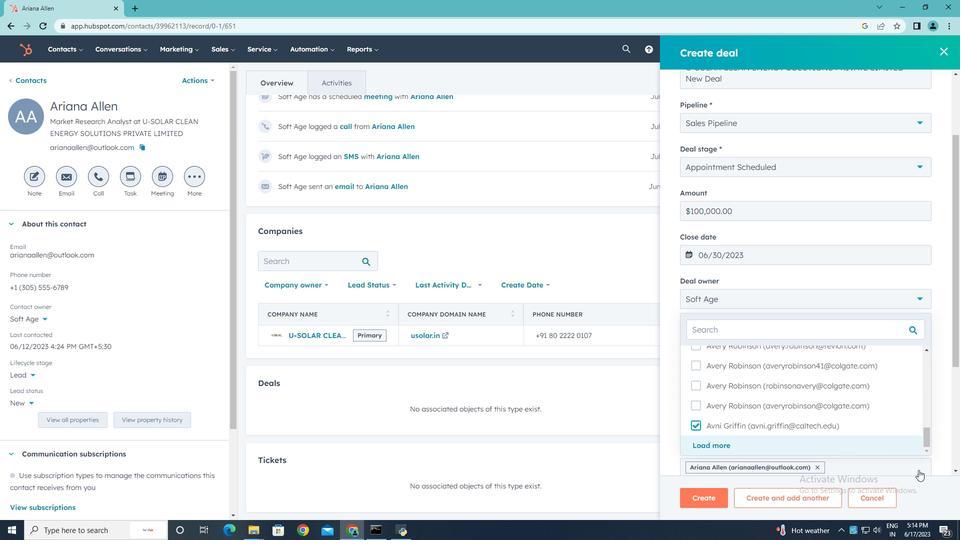 
Action: Mouse scrolled (918, 469) with delta (0, 0)
Screenshot: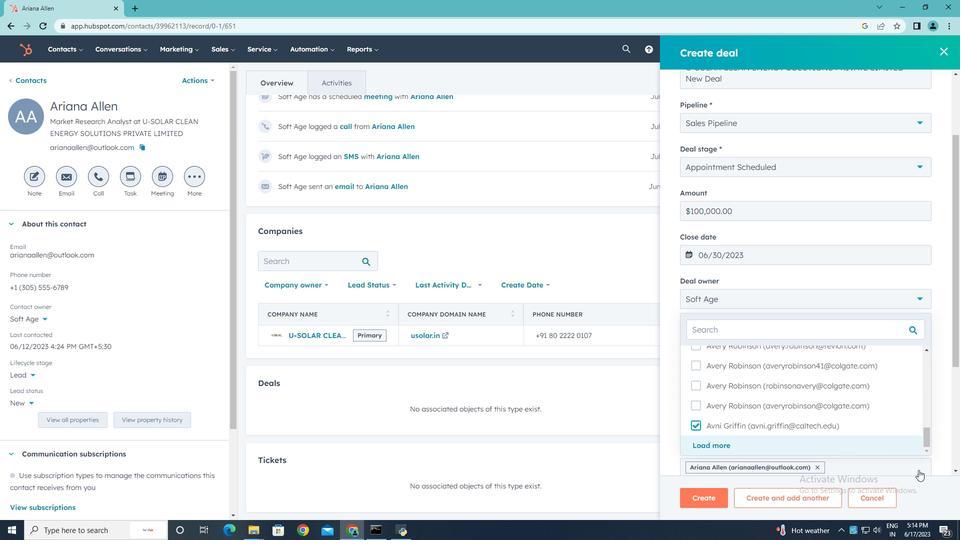 
Action: Mouse moved to (921, 329)
Screenshot: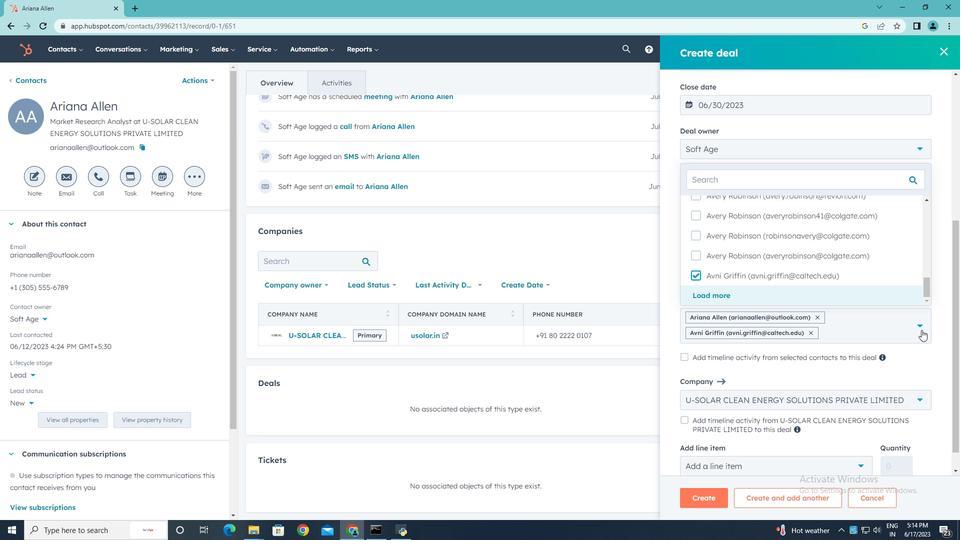 
Action: Mouse pressed left at (921, 329)
Screenshot: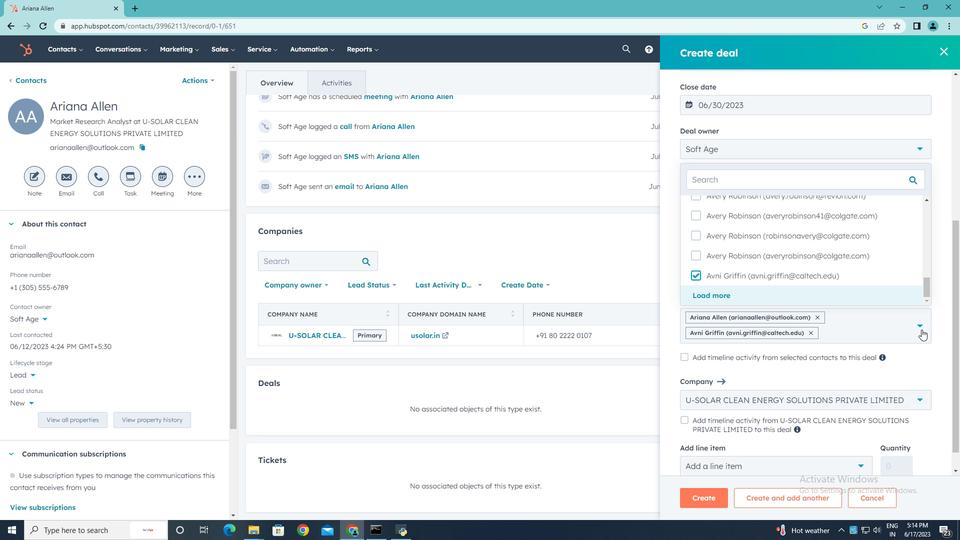 
Action: Mouse moved to (882, 367)
Screenshot: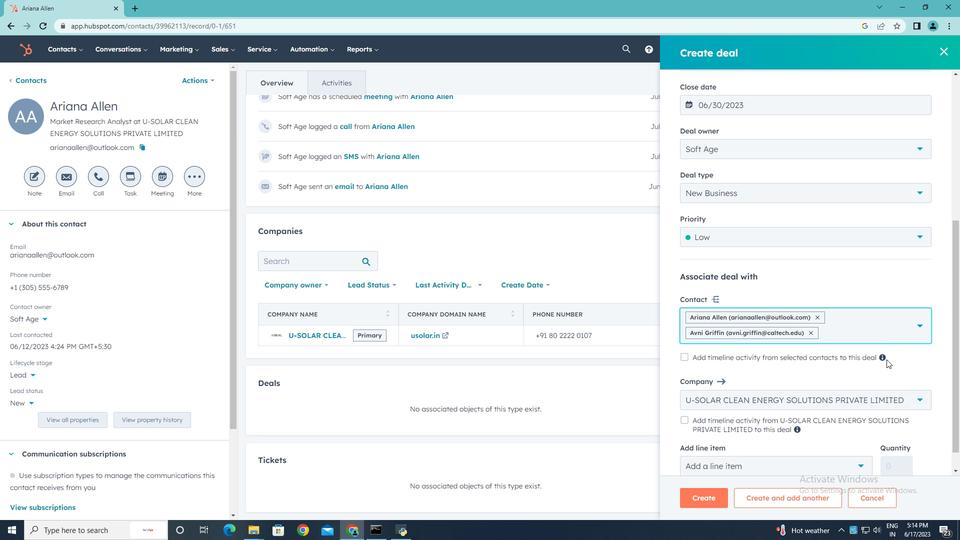 
Action: Mouse scrolled (882, 366) with delta (0, 0)
Screenshot: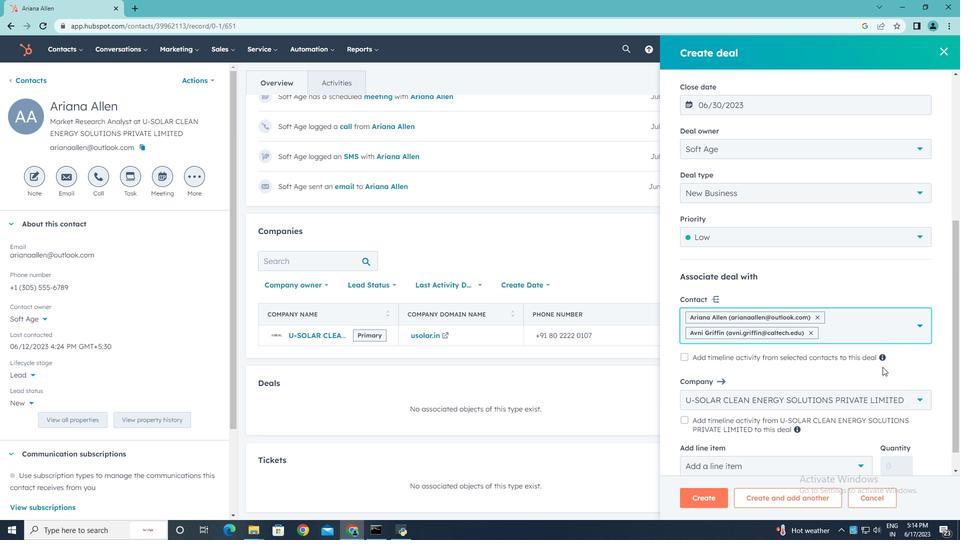 
Action: Mouse scrolled (882, 366) with delta (0, 0)
Screenshot: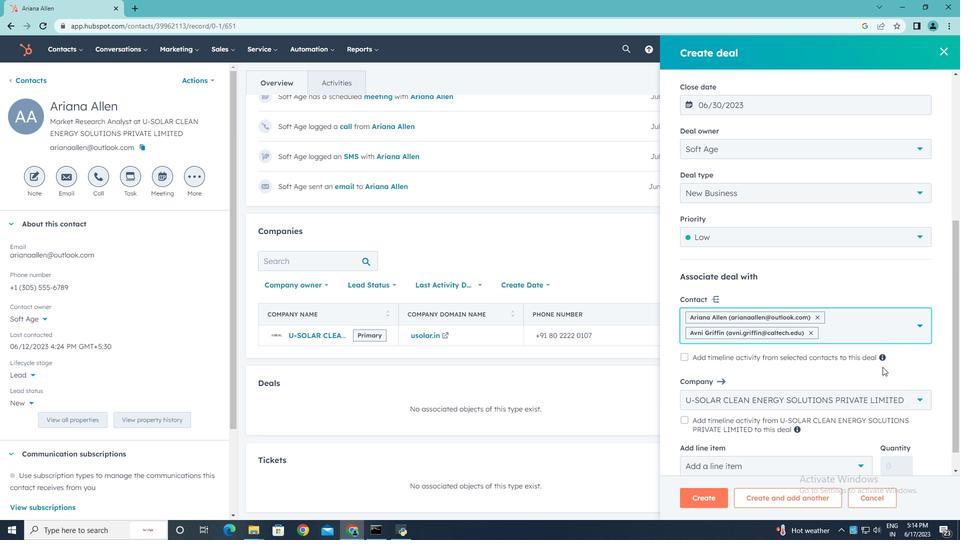 
Action: Mouse moved to (702, 500)
Screenshot: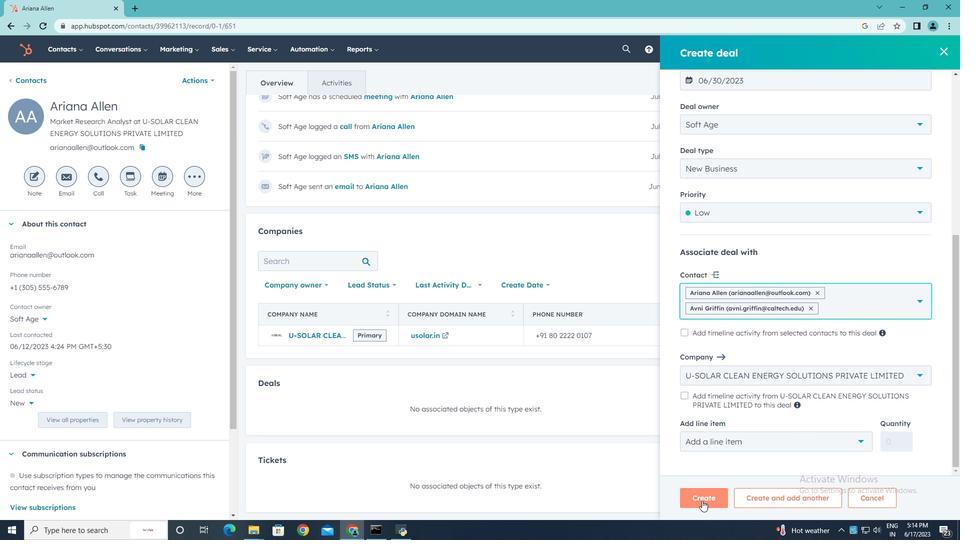 
Action: Mouse pressed left at (702, 500)
Screenshot: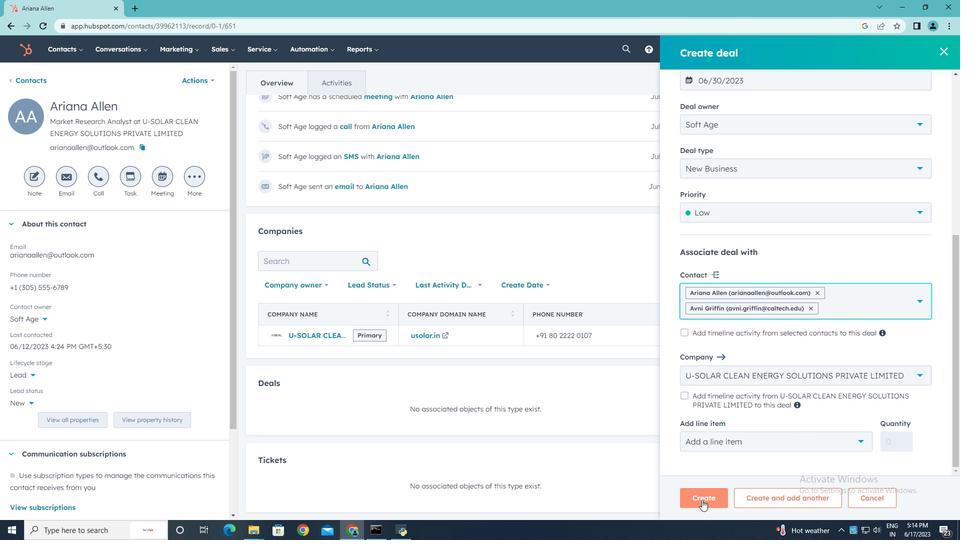 
